 Task: Add Attachment from computer to Card Card0000000157 in Board Board0000000040 in Workspace WS0000000014 in Trello. Add Cover Green to Card Card0000000157 in Board Board0000000040 in Workspace WS0000000014 in Trello. Add "Move Card To …" Button titled Button0000000157 to "top" of the list "To Do" to Card Card0000000157 in Board Board0000000040 in Workspace WS0000000014 in Trello. Add Description DS0000000157 to Card Card0000000158 in Board Board0000000040 in Workspace WS0000000014 in Trello. Add Comment CM0000000157 to Card Card0000000158 in Board Board0000000040 in Workspace WS0000000014 in Trello
Action: Mouse moved to (762, 432)
Screenshot: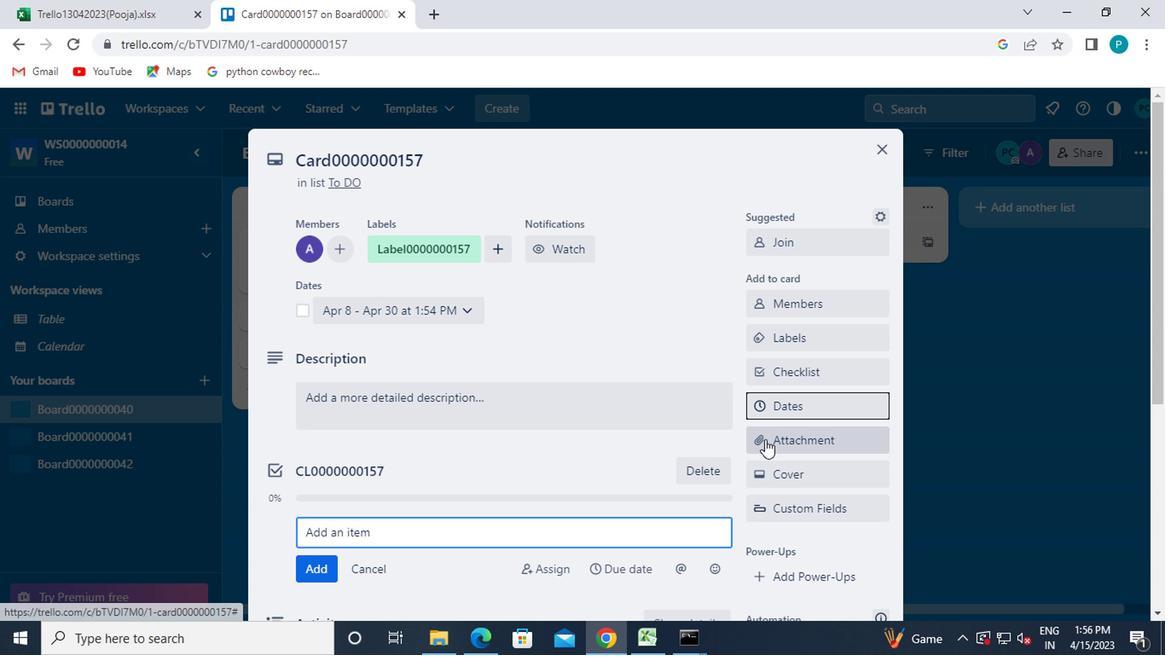 
Action: Mouse pressed left at (762, 432)
Screenshot: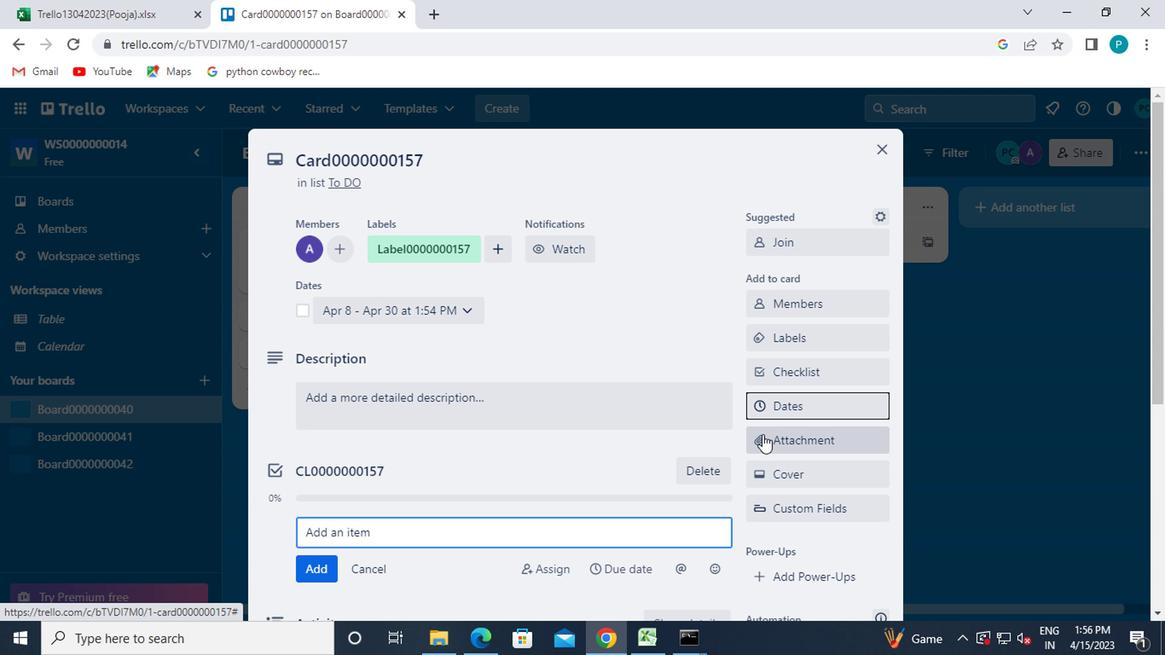 
Action: Mouse moved to (756, 185)
Screenshot: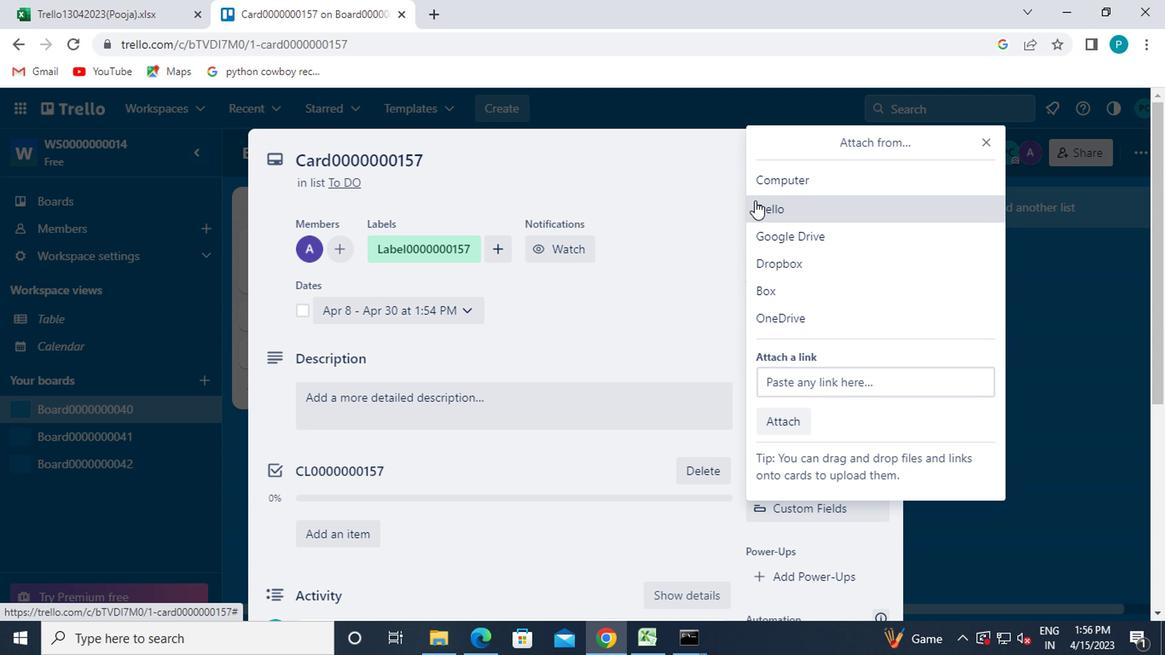 
Action: Mouse pressed left at (756, 185)
Screenshot: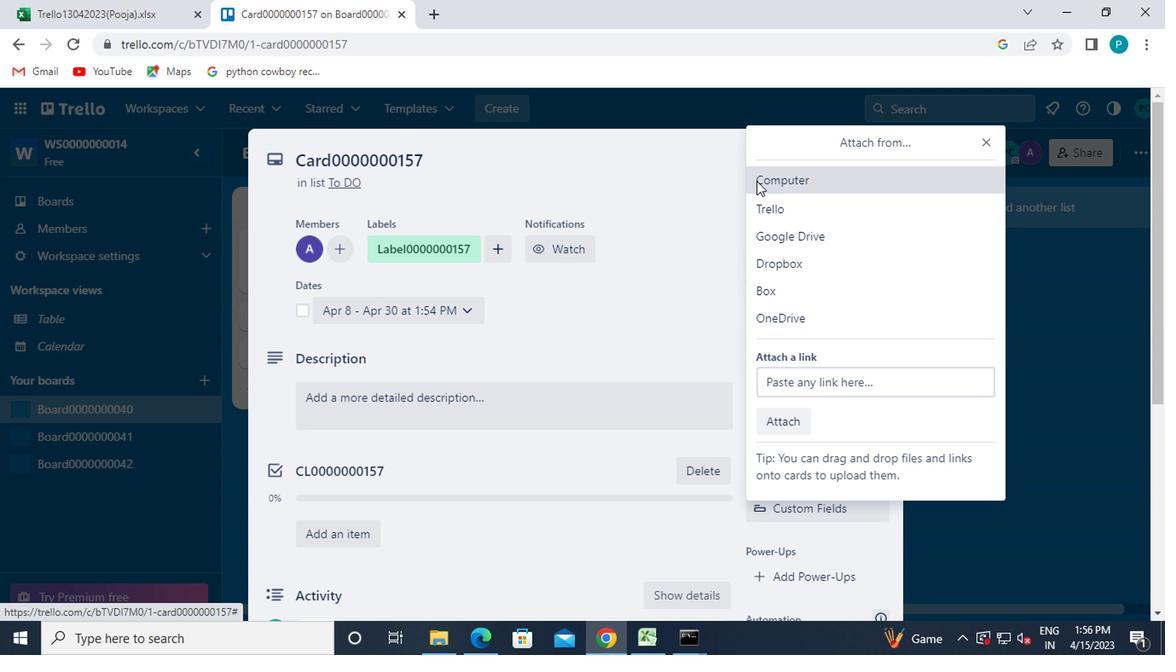 
Action: Mouse moved to (235, 131)
Screenshot: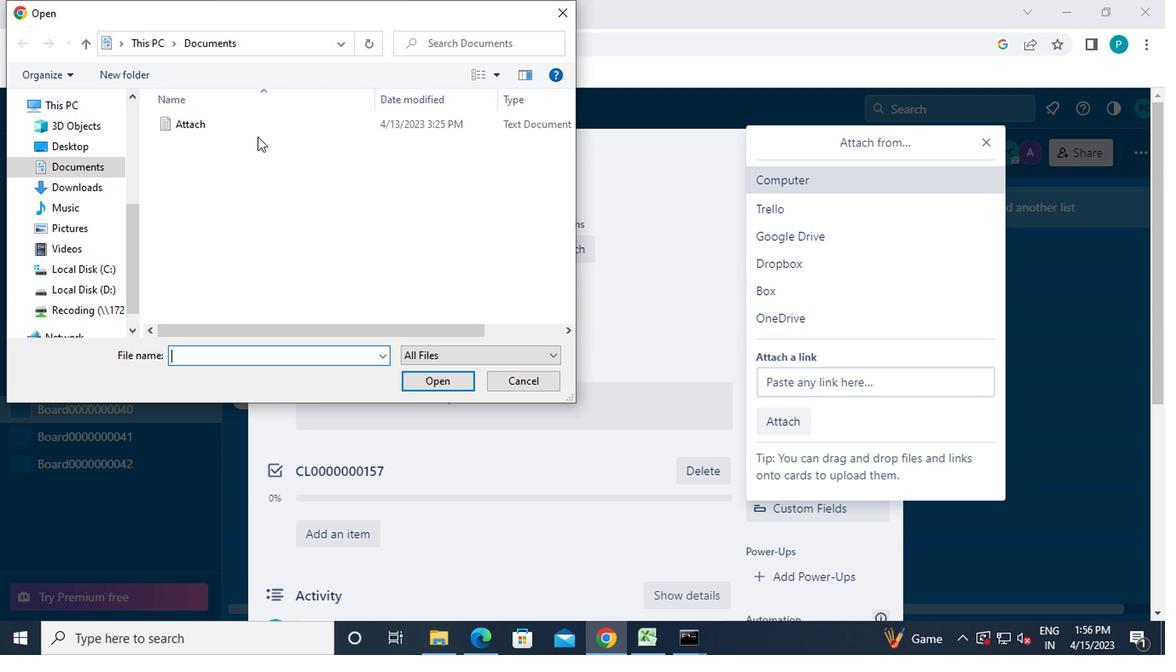 
Action: Mouse pressed left at (235, 131)
Screenshot: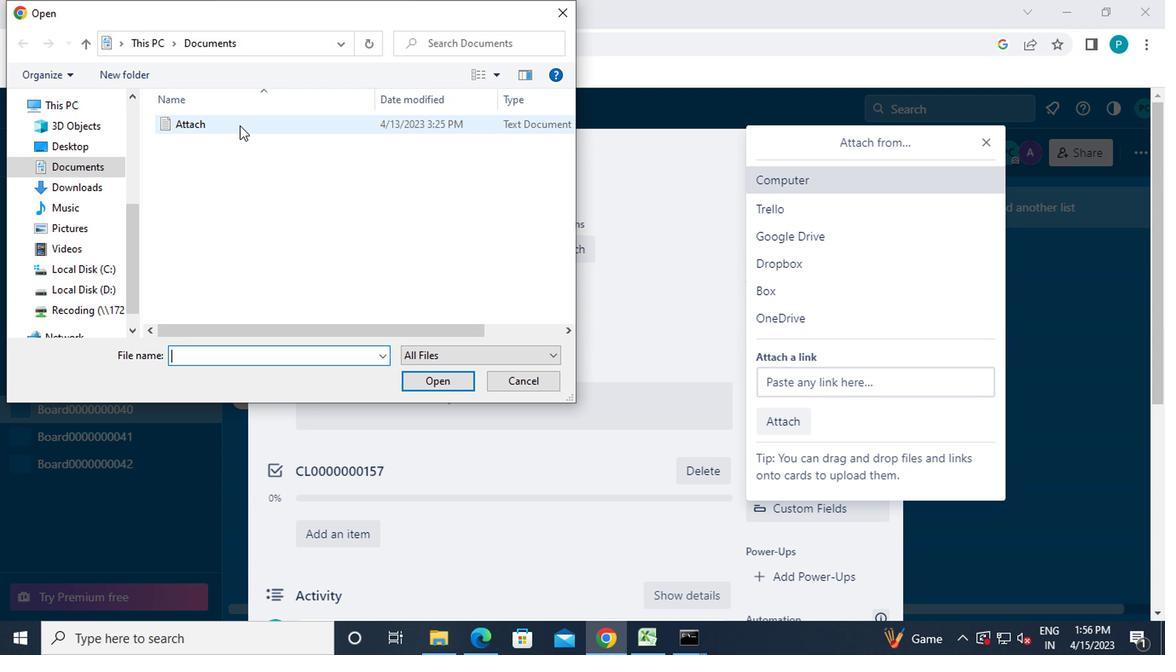 
Action: Mouse moved to (439, 380)
Screenshot: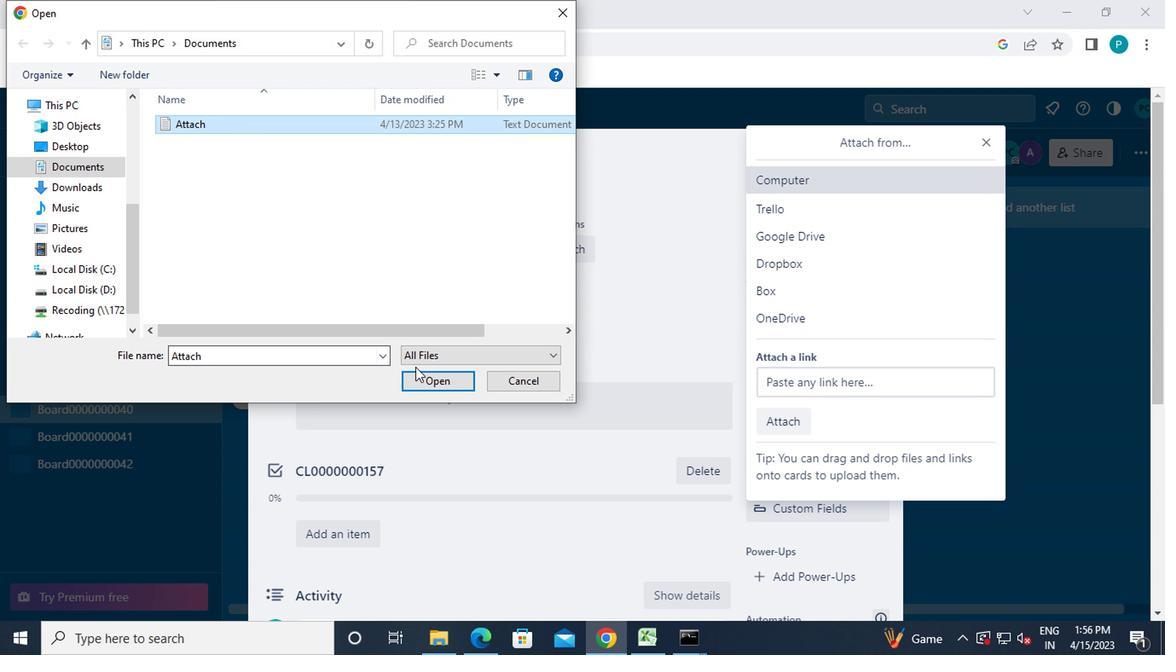 
Action: Mouse pressed left at (439, 380)
Screenshot: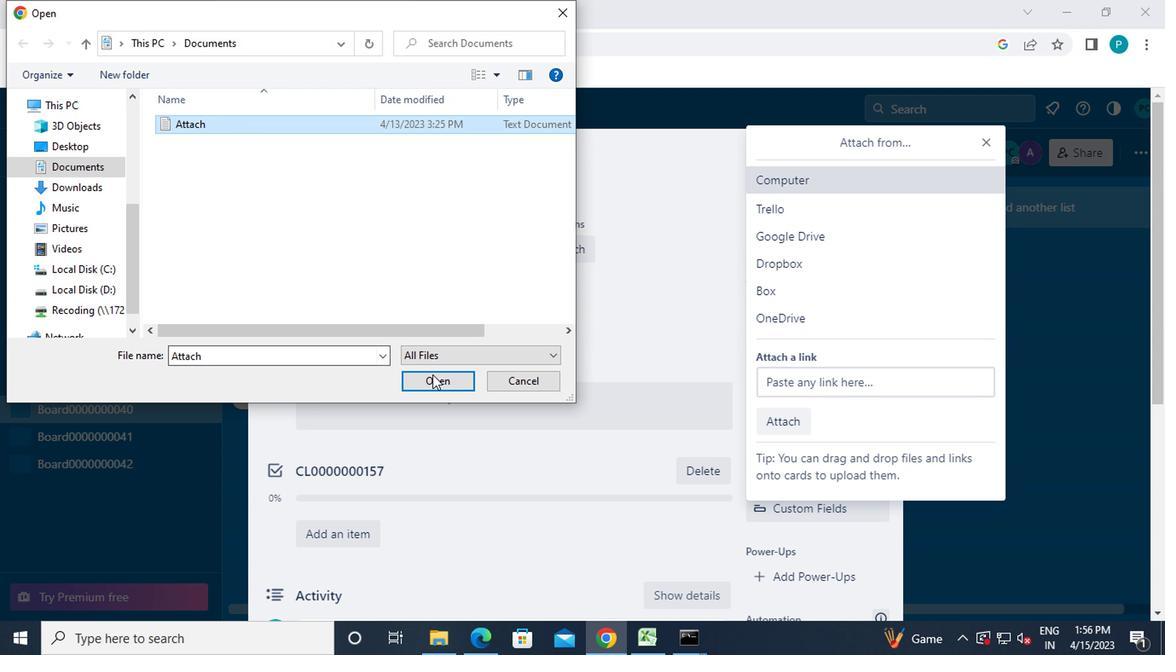 
Action: Mouse moved to (702, 388)
Screenshot: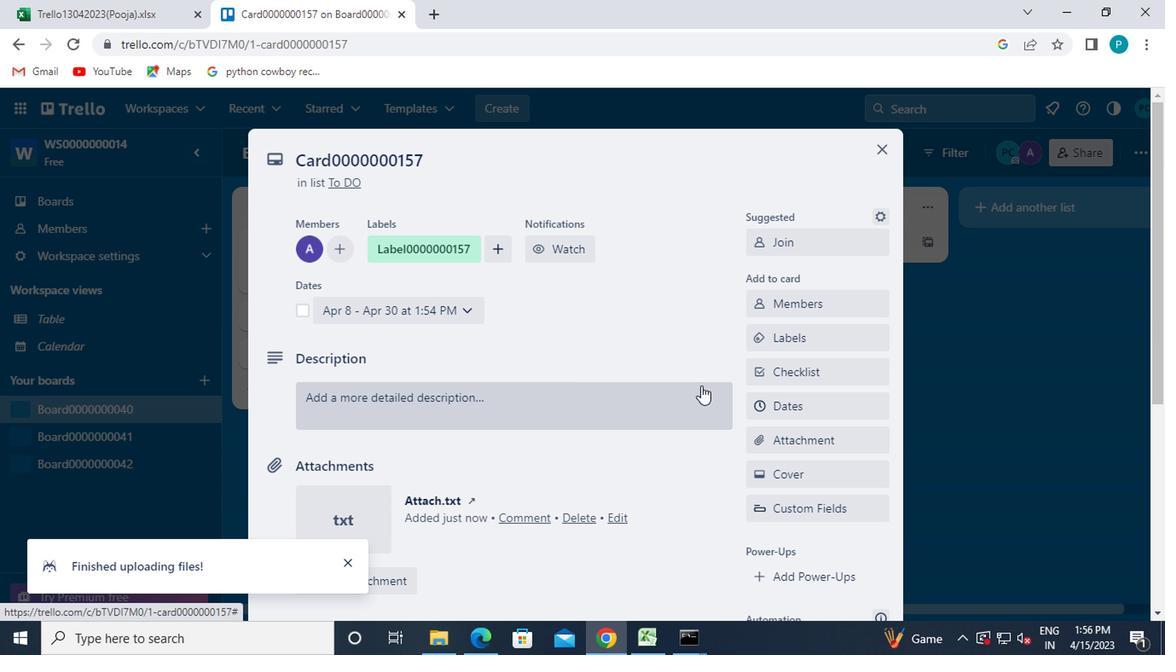 
Action: Mouse scrolled (702, 387) with delta (0, 0)
Screenshot: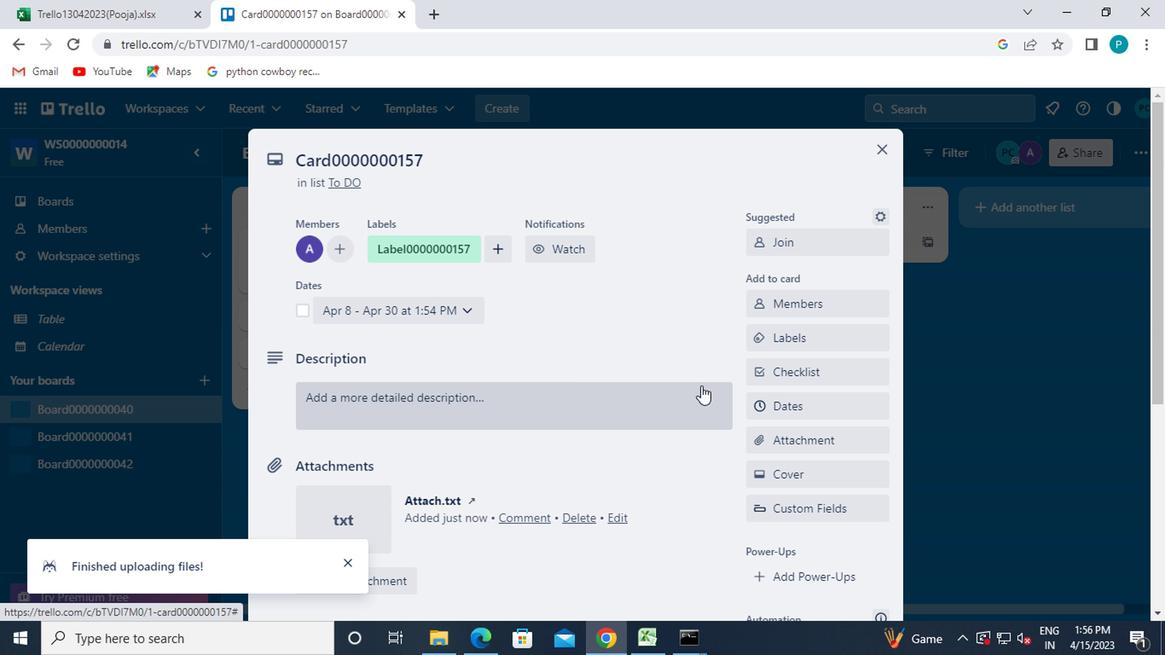 
Action: Mouse moved to (779, 394)
Screenshot: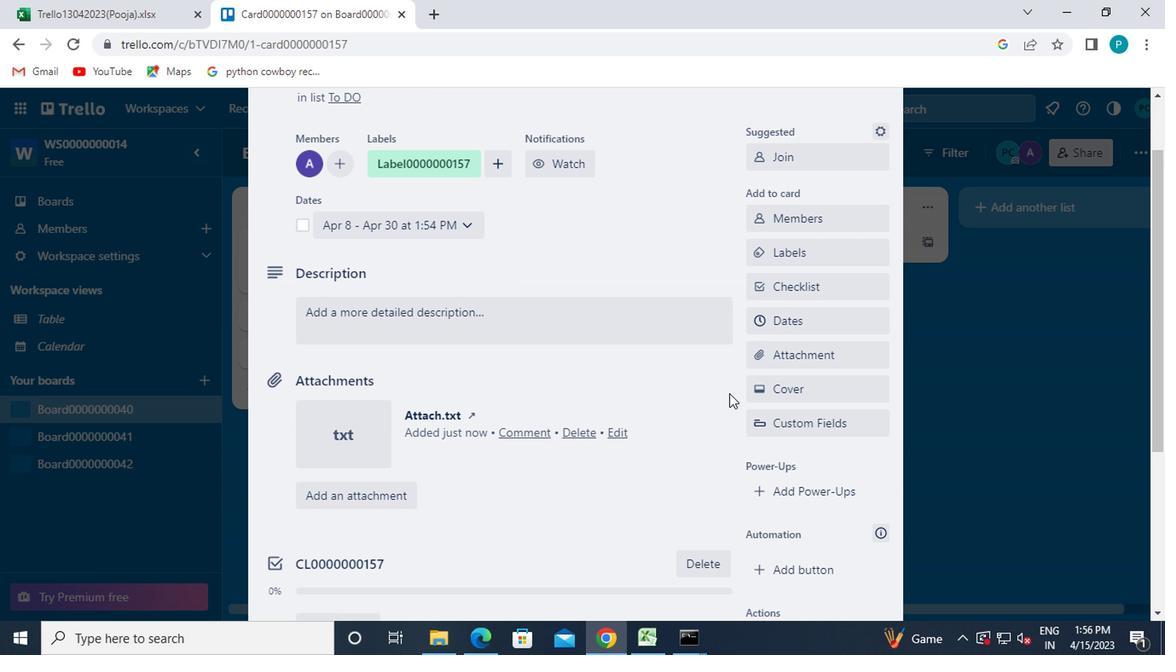
Action: Mouse pressed left at (779, 394)
Screenshot: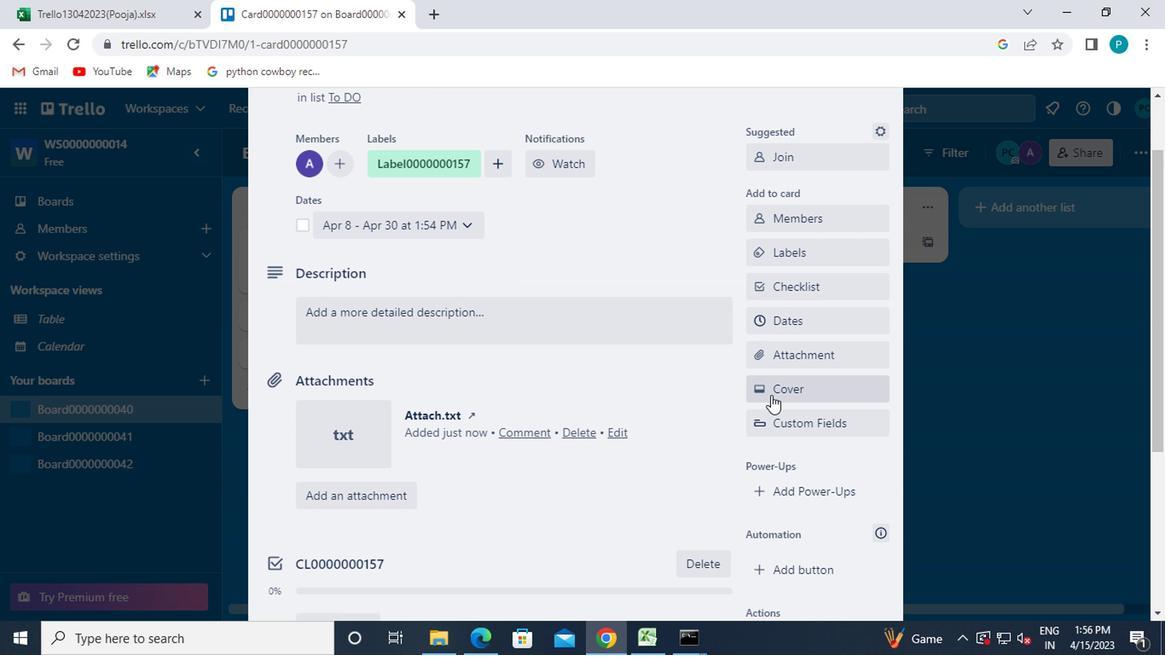 
Action: Mouse moved to (762, 304)
Screenshot: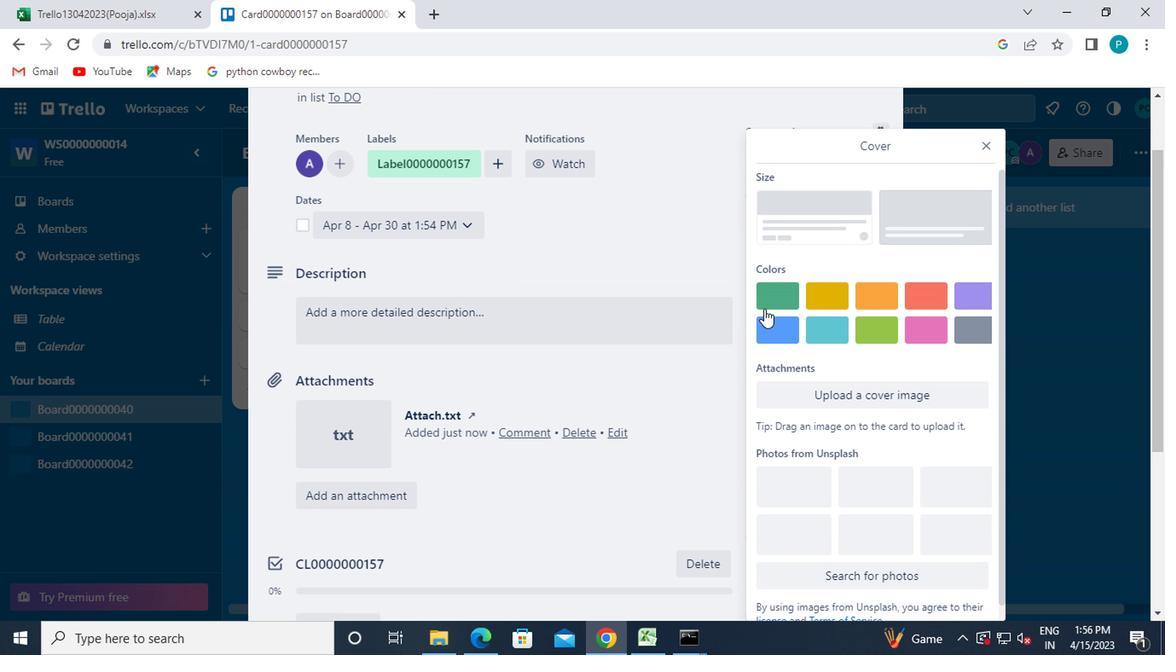 
Action: Mouse pressed left at (762, 304)
Screenshot: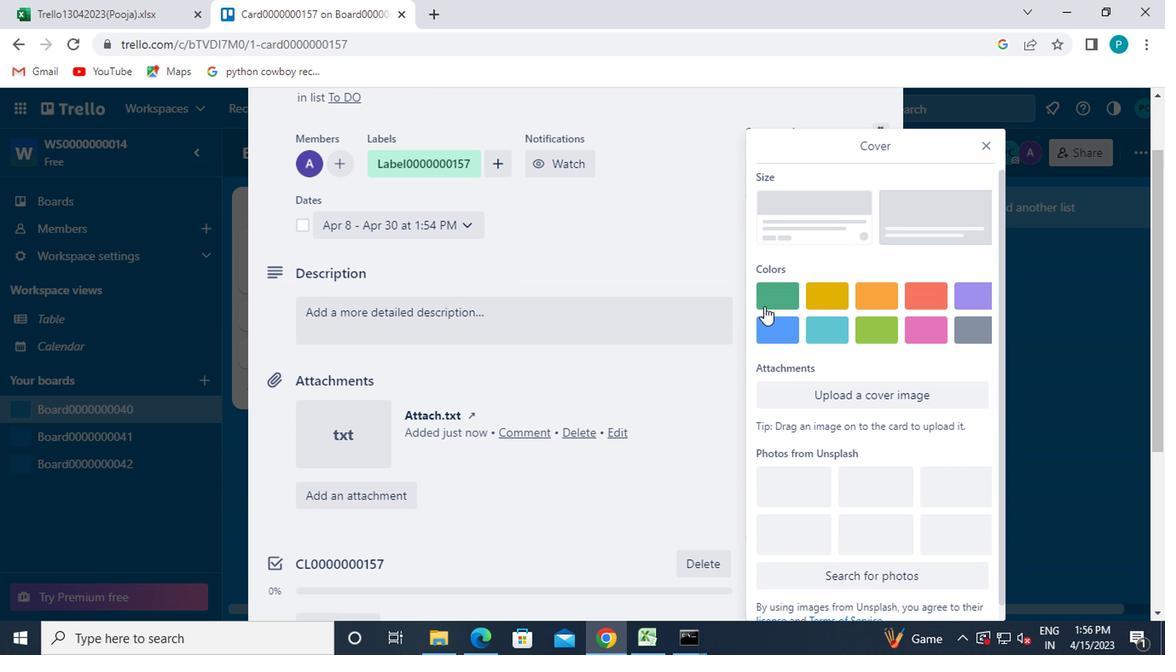 
Action: Mouse moved to (984, 149)
Screenshot: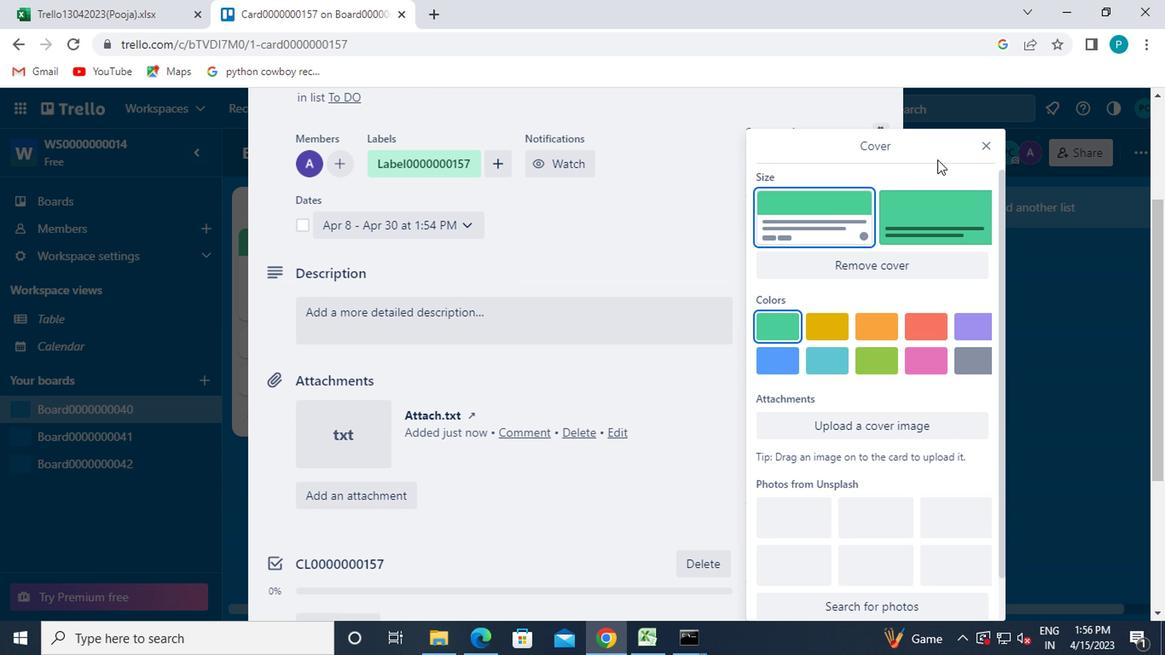 
Action: Mouse pressed left at (984, 149)
Screenshot: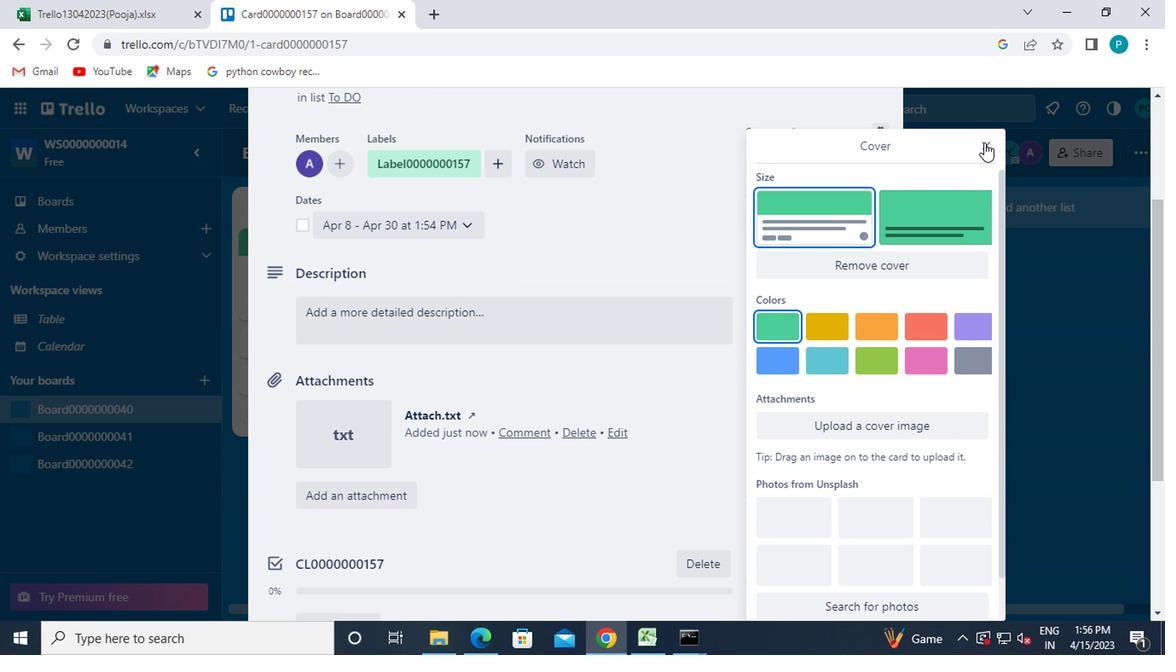 
Action: Mouse moved to (723, 378)
Screenshot: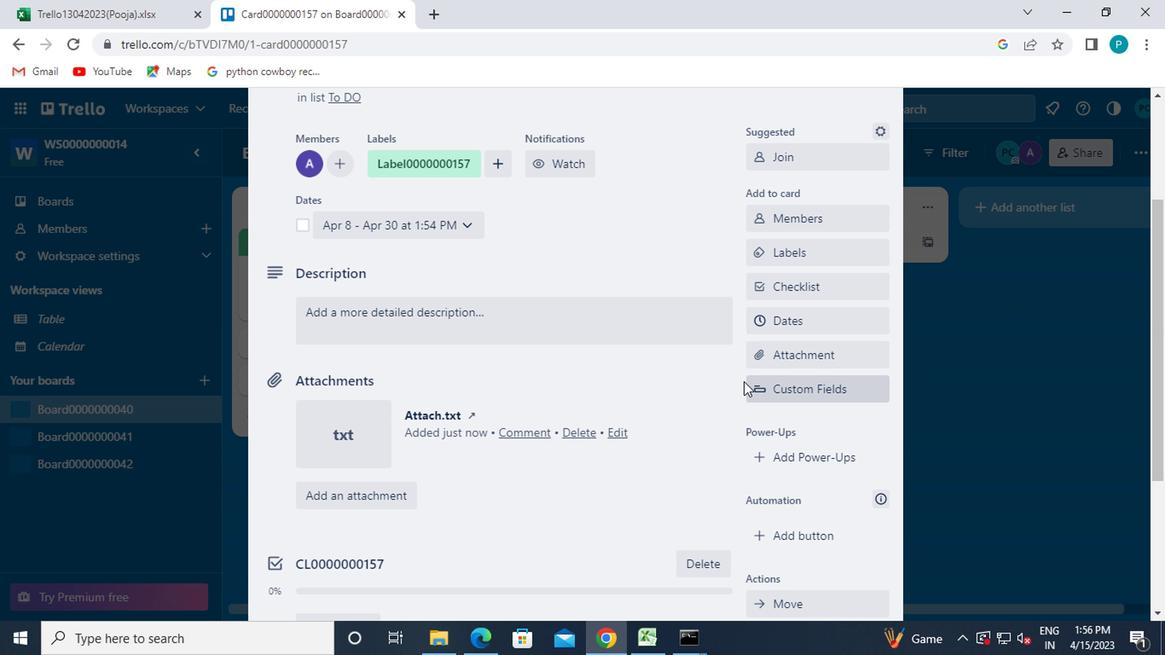 
Action: Mouse scrolled (723, 377) with delta (0, -1)
Screenshot: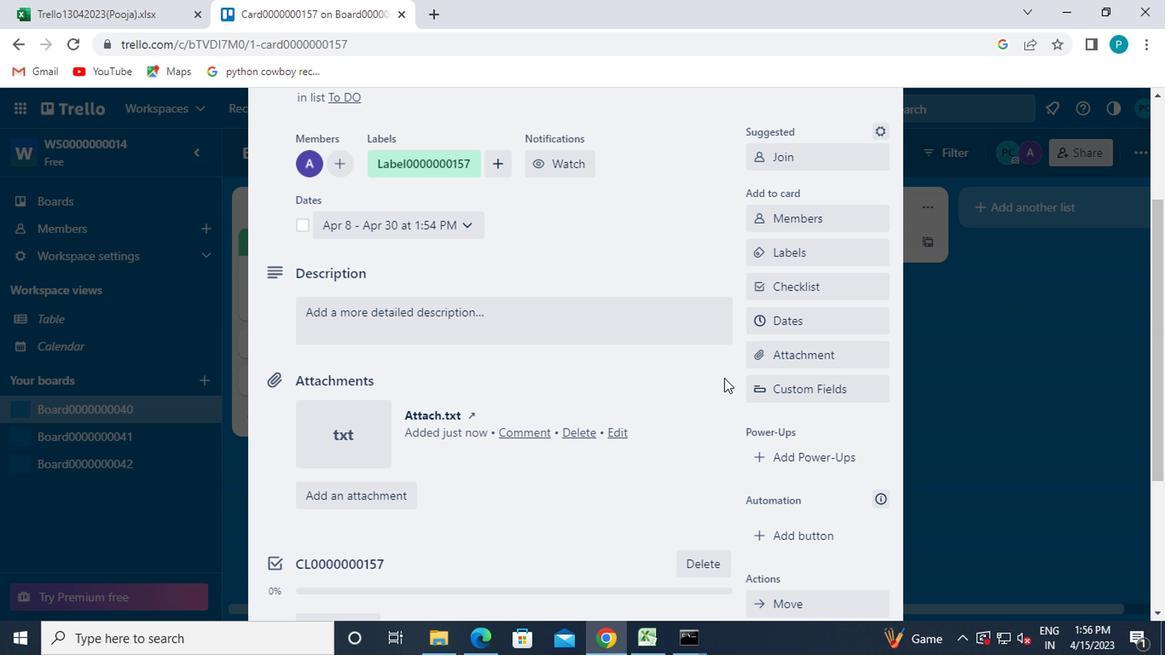 
Action: Mouse scrolled (723, 377) with delta (0, -1)
Screenshot: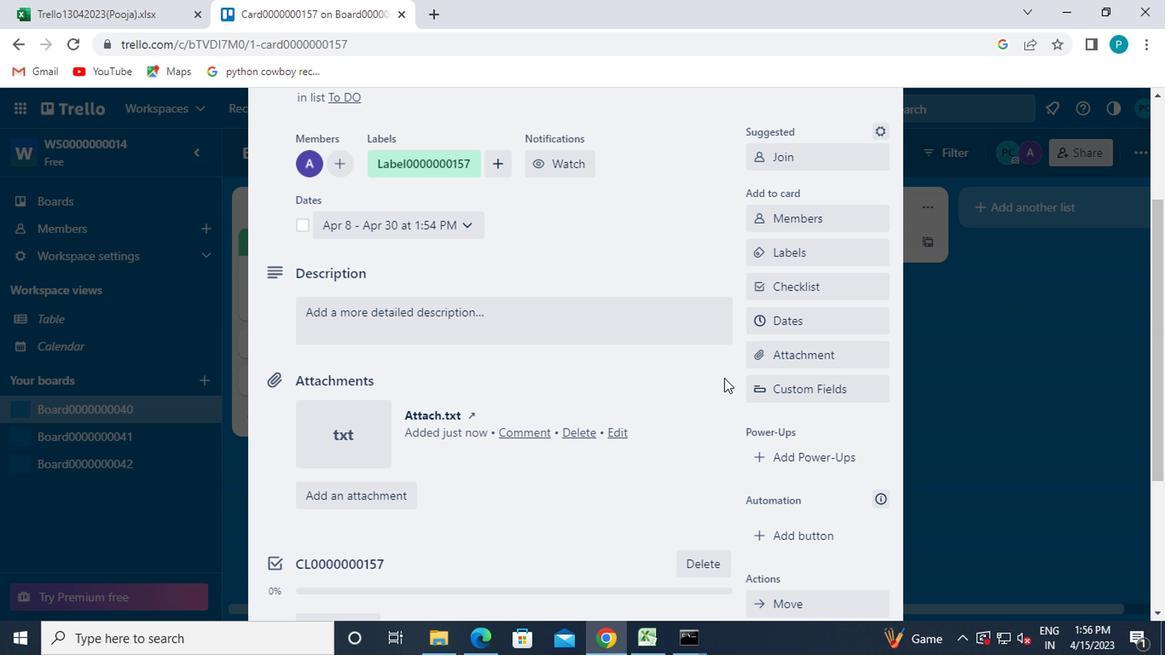 
Action: Mouse moved to (772, 368)
Screenshot: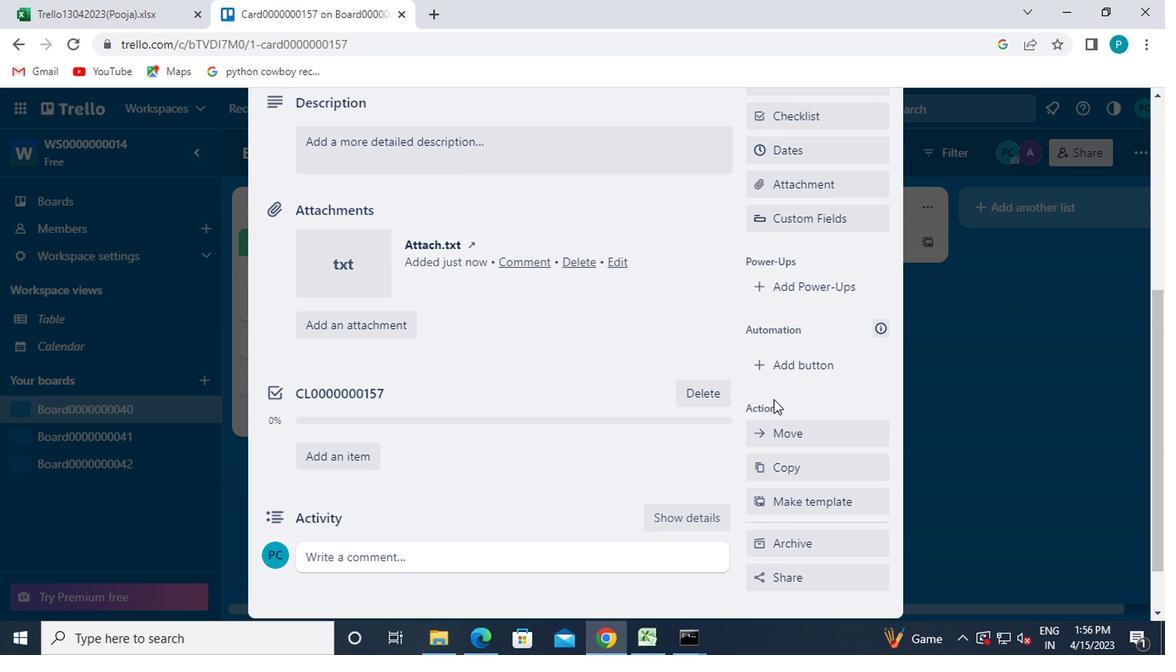 
Action: Mouse pressed left at (772, 368)
Screenshot: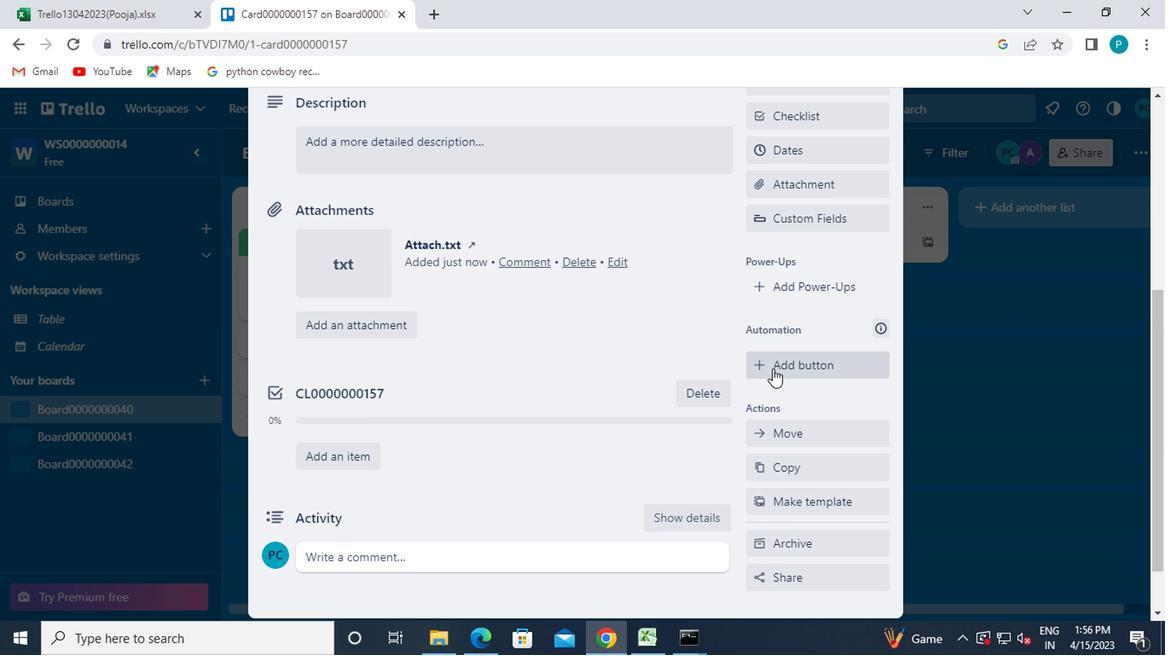 
Action: Mouse moved to (799, 236)
Screenshot: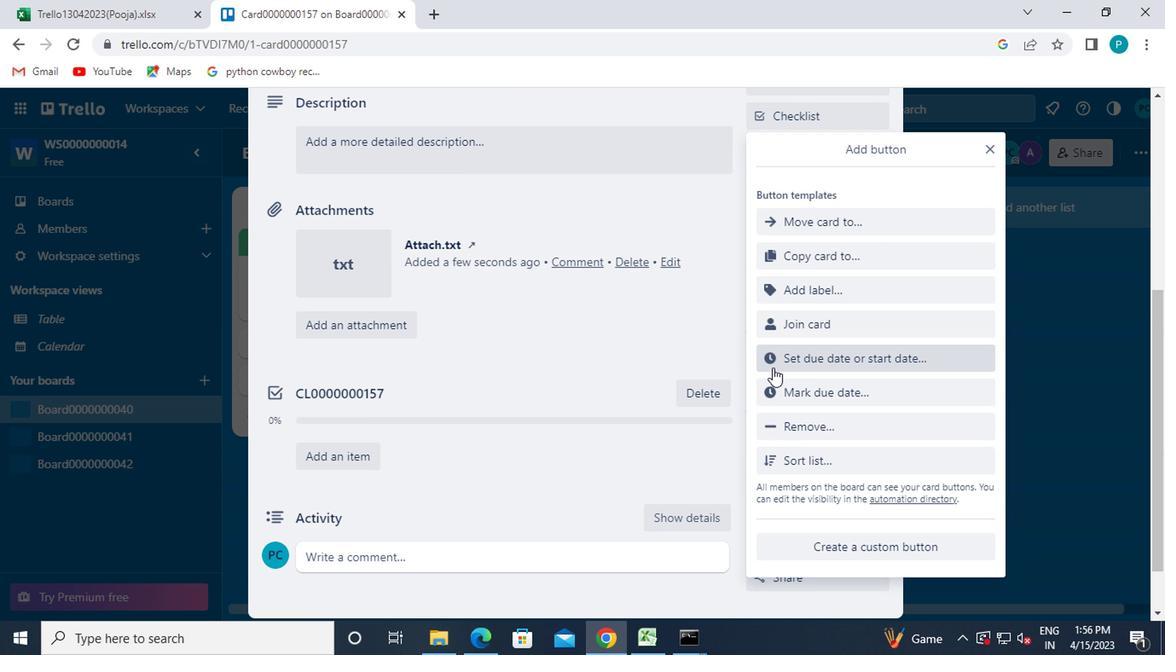 
Action: Mouse pressed left at (799, 236)
Screenshot: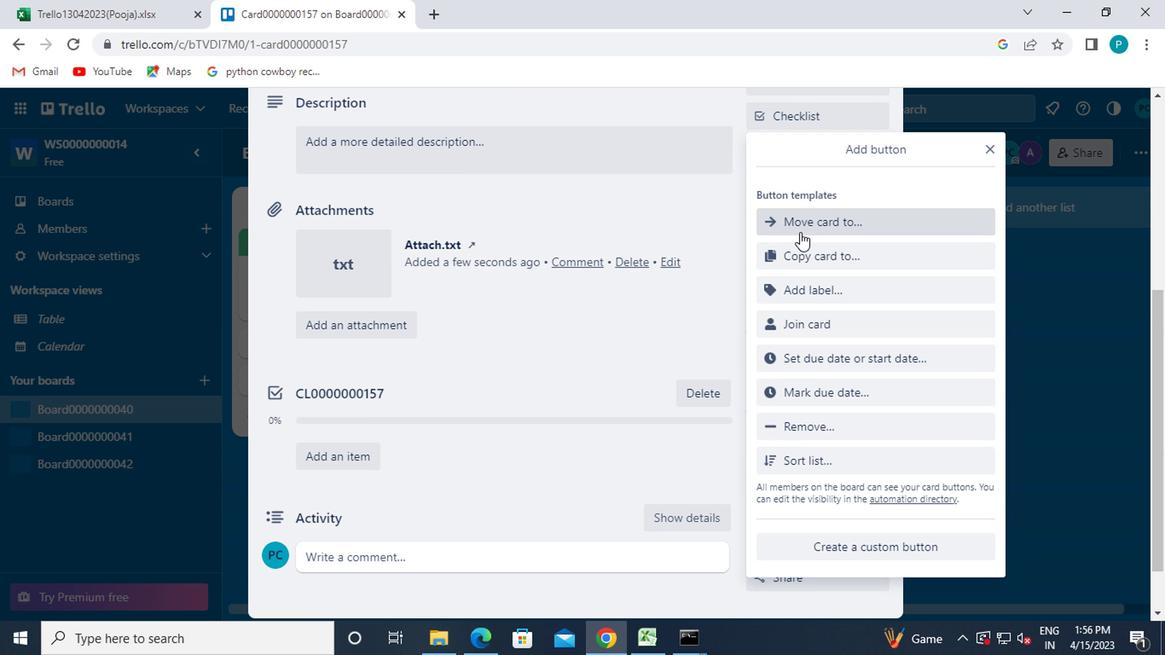 
Action: Mouse moved to (818, 226)
Screenshot: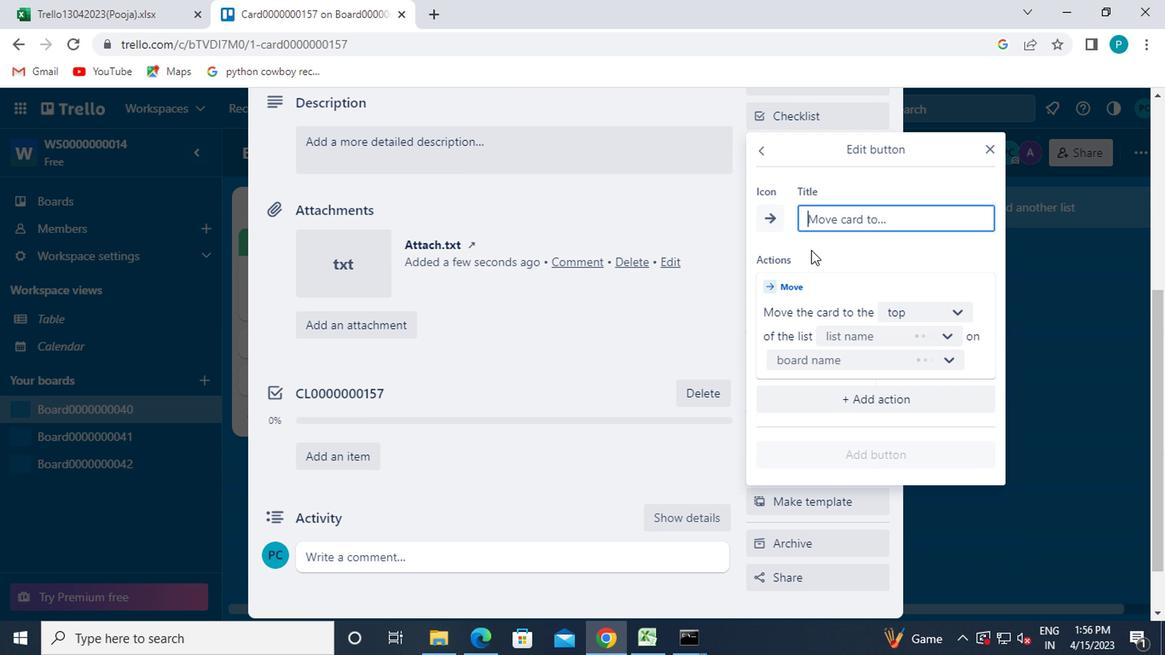 
Action: Mouse pressed left at (818, 226)
Screenshot: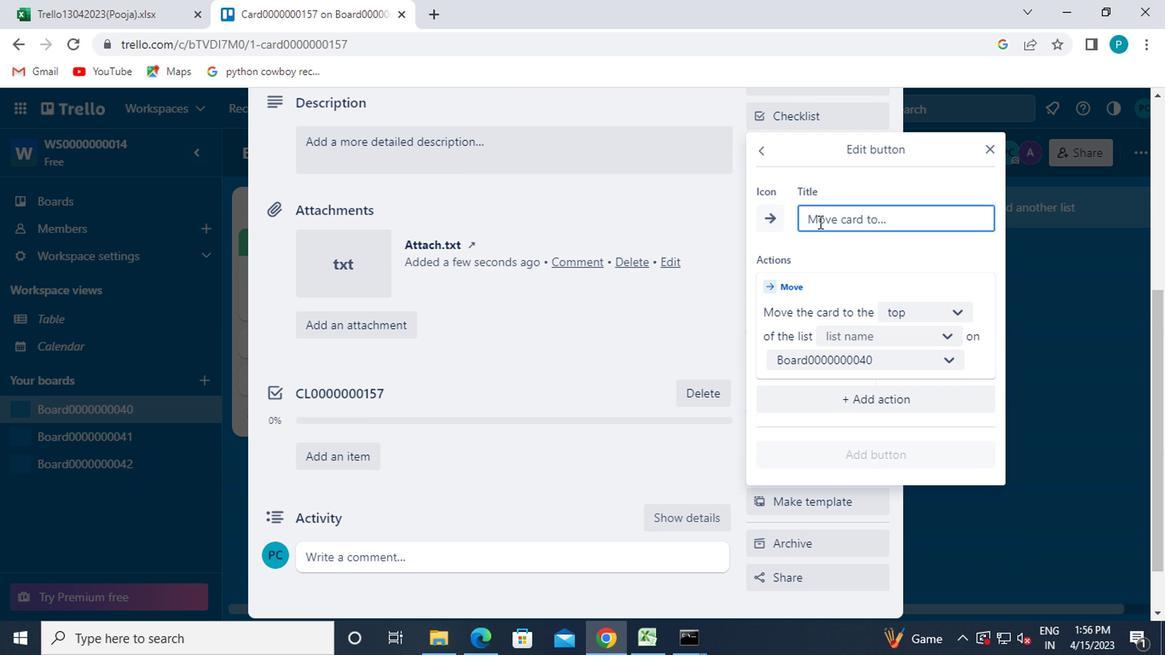 
Action: Key pressed button00000000<Key.backspace>157
Screenshot: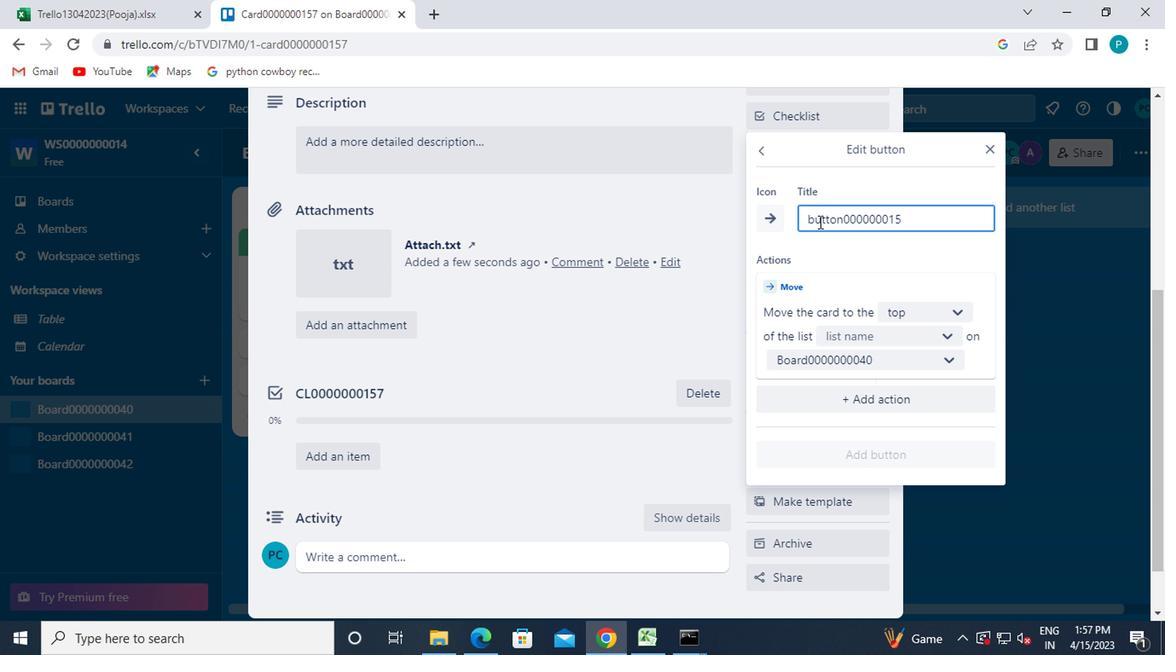 
Action: Mouse moved to (920, 315)
Screenshot: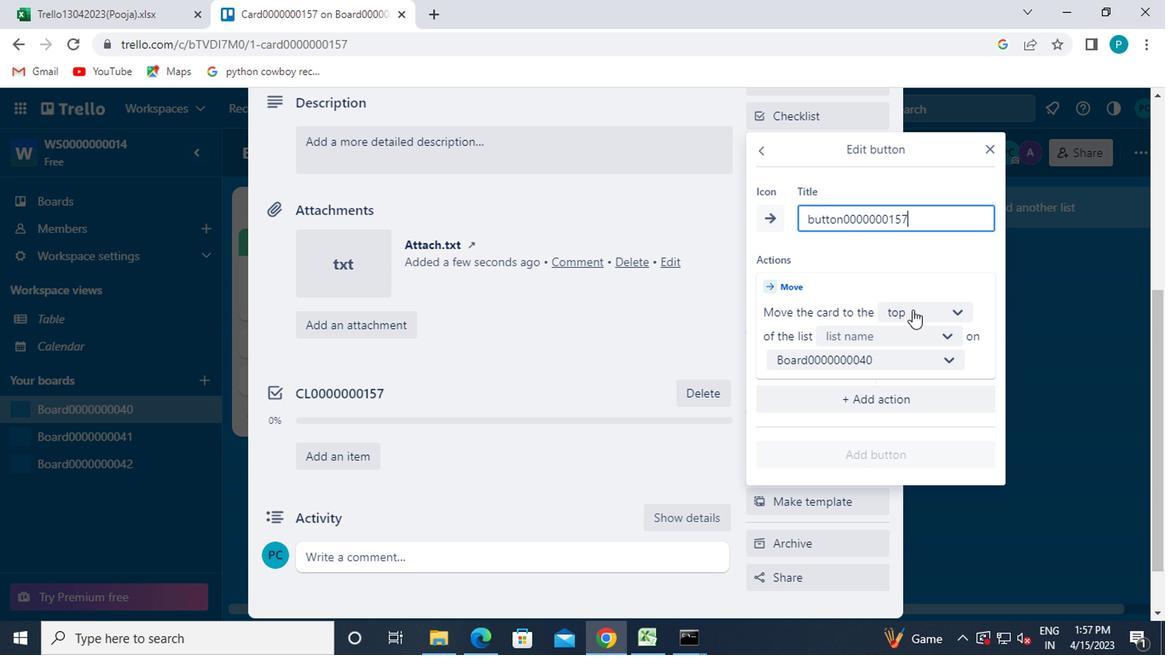 
Action: Mouse pressed left at (920, 315)
Screenshot: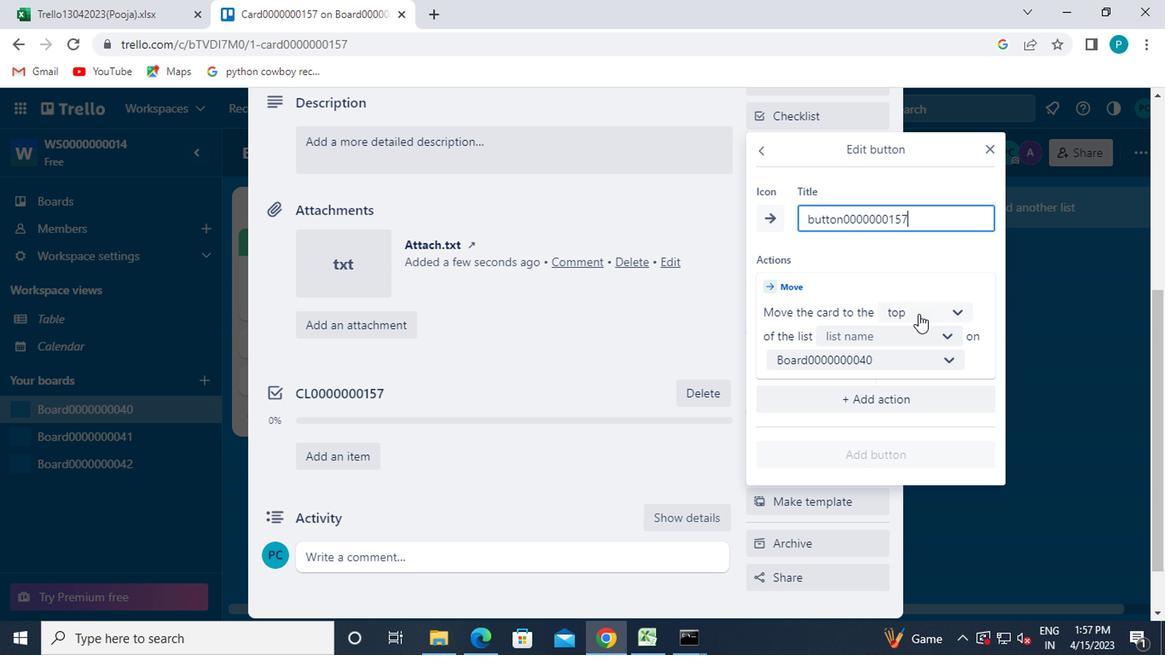 
Action: Mouse moved to (933, 344)
Screenshot: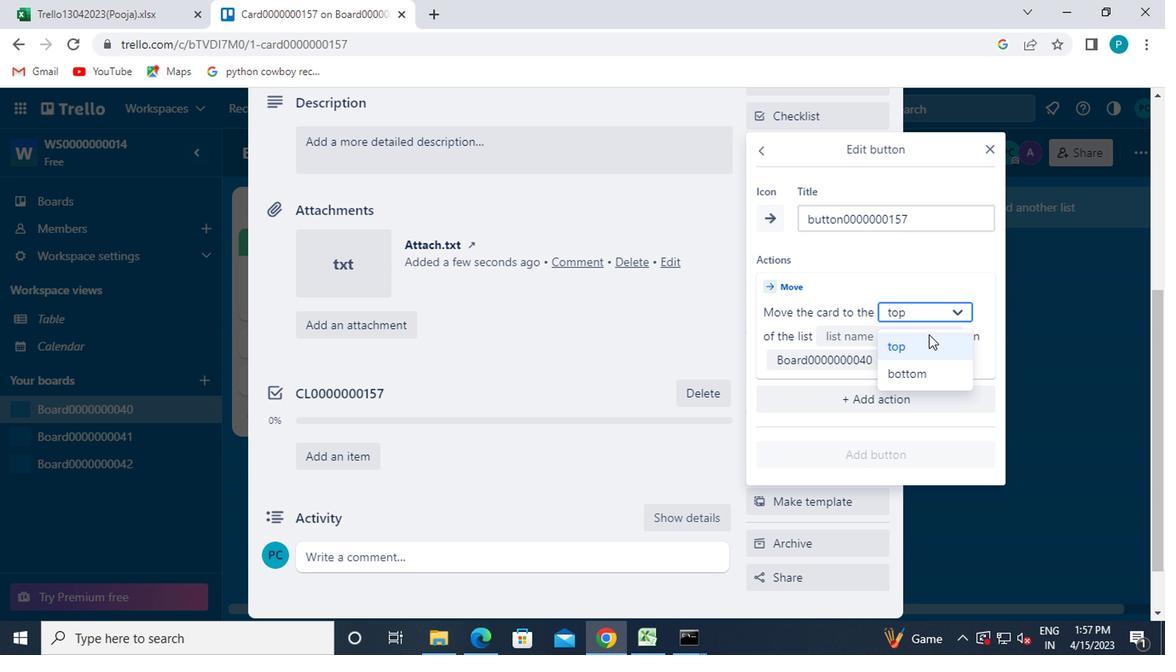 
Action: Mouse pressed left at (933, 344)
Screenshot: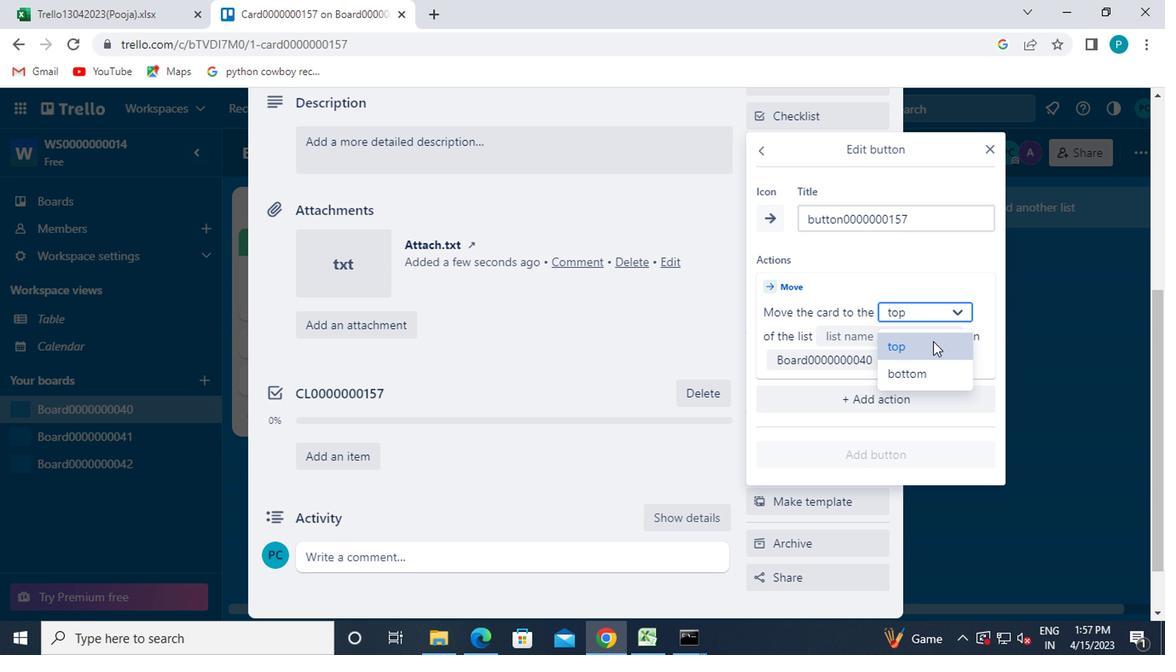 
Action: Mouse moved to (883, 349)
Screenshot: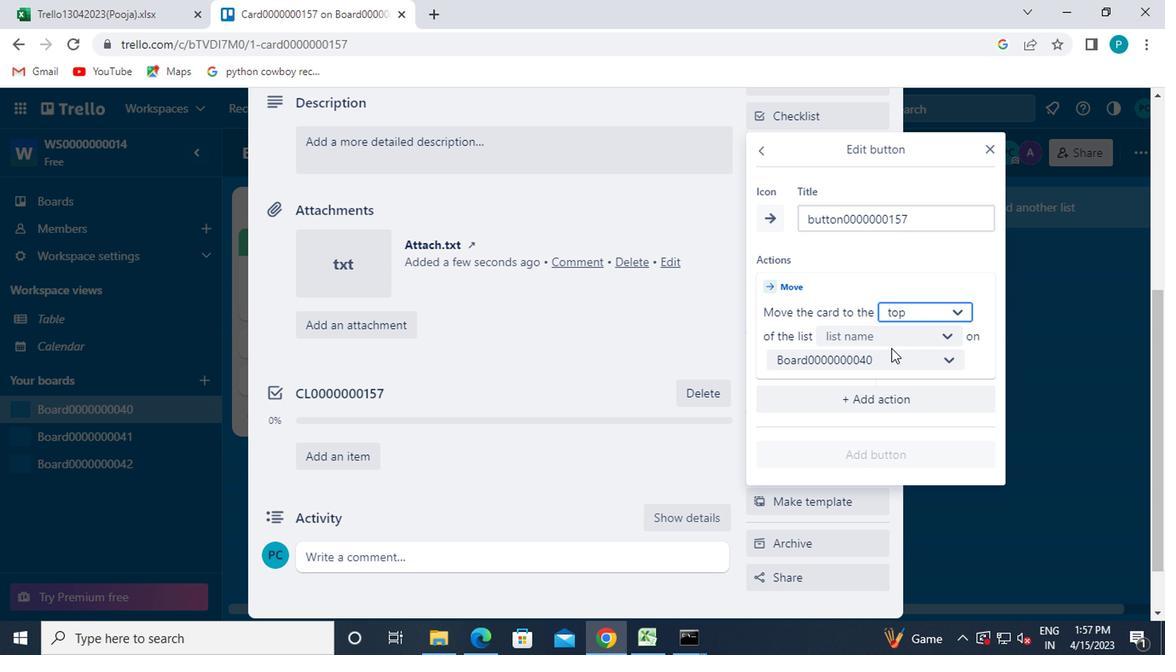 
Action: Mouse pressed left at (883, 349)
Screenshot: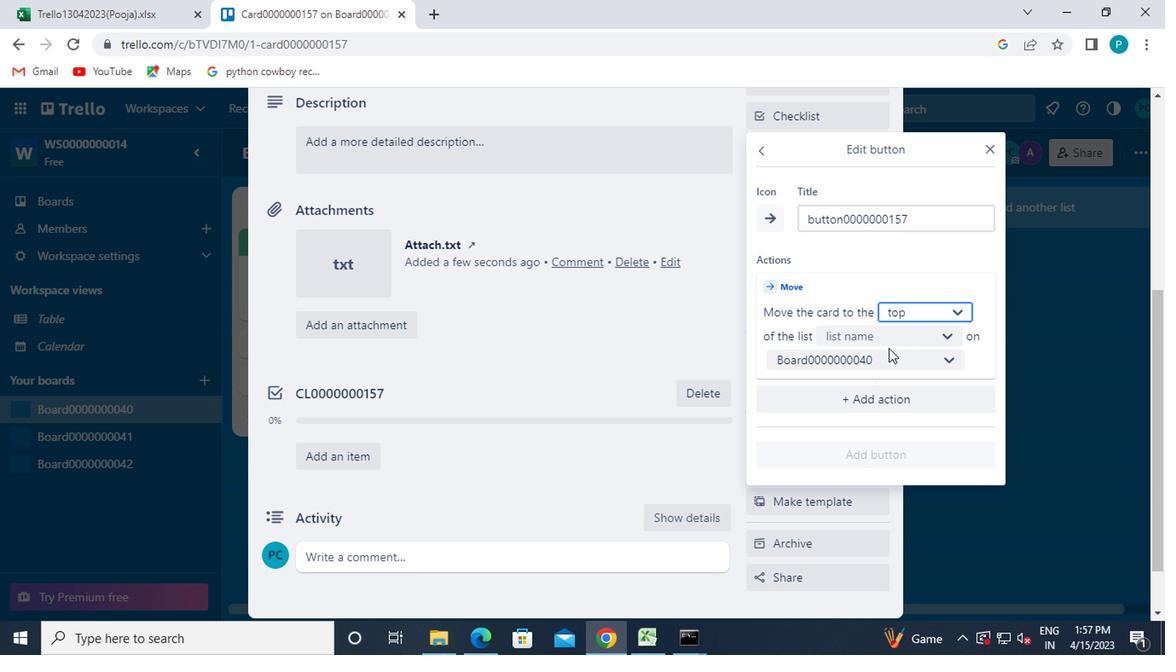 
Action: Mouse moved to (862, 343)
Screenshot: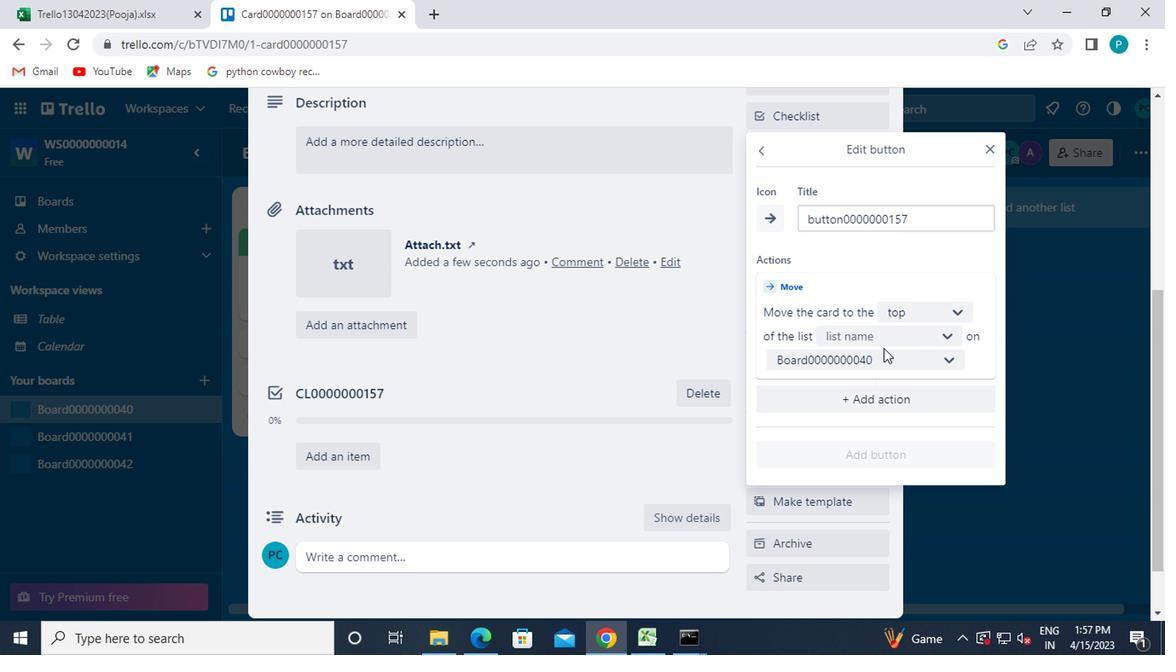 
Action: Mouse pressed left at (862, 343)
Screenshot: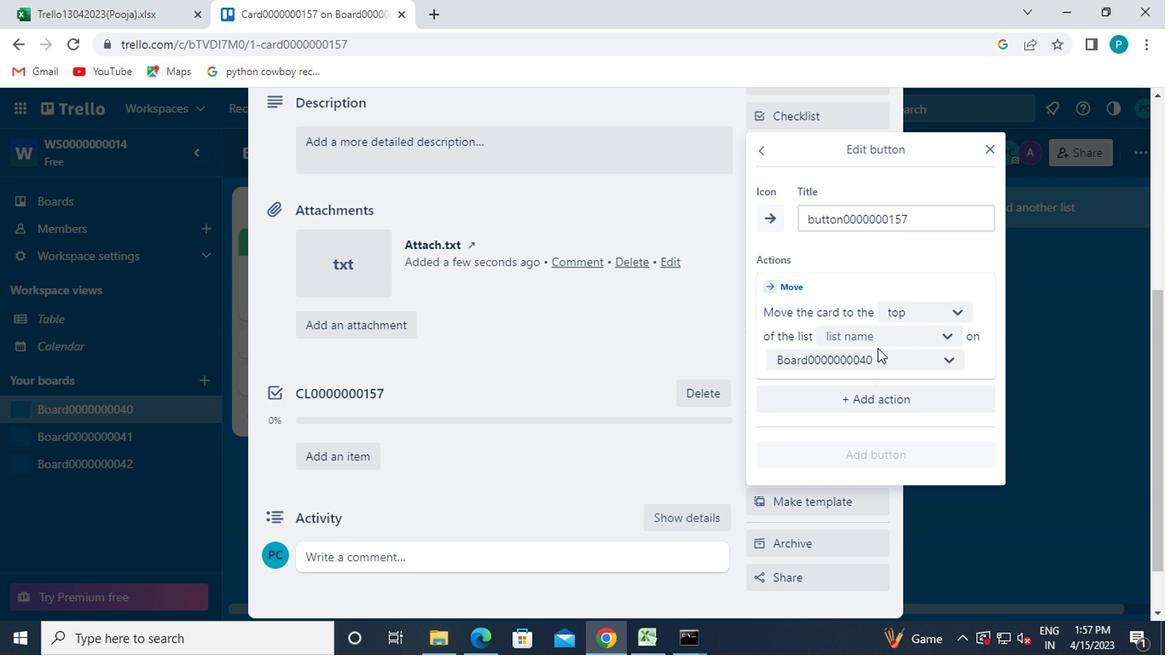 
Action: Mouse moved to (859, 369)
Screenshot: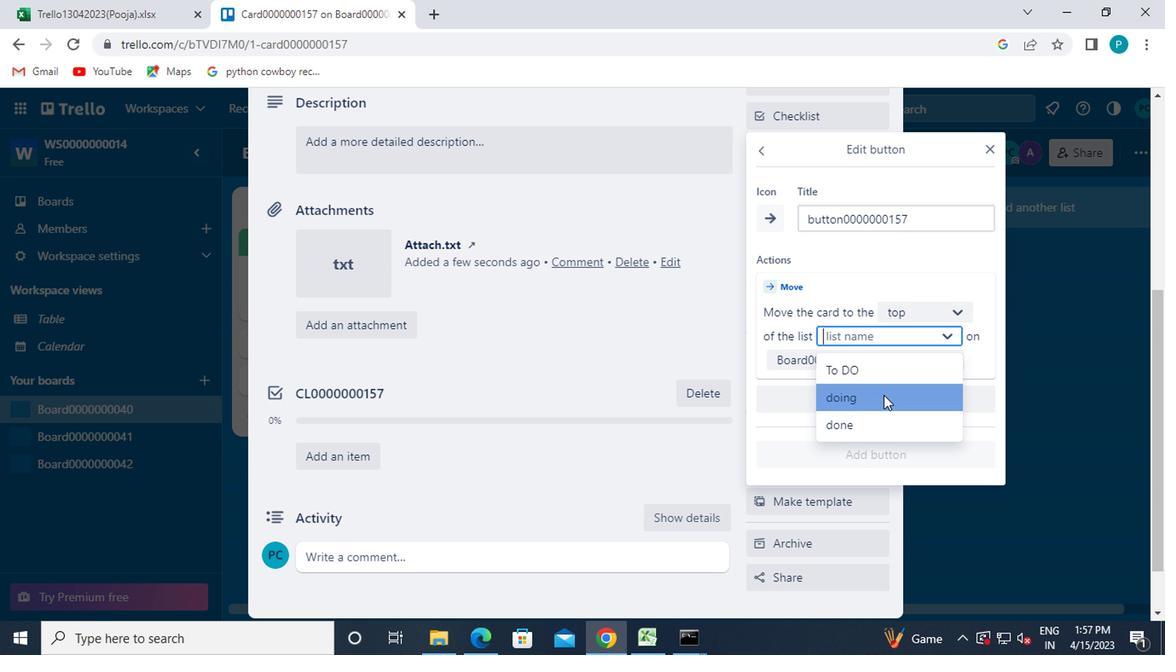 
Action: Mouse pressed left at (859, 369)
Screenshot: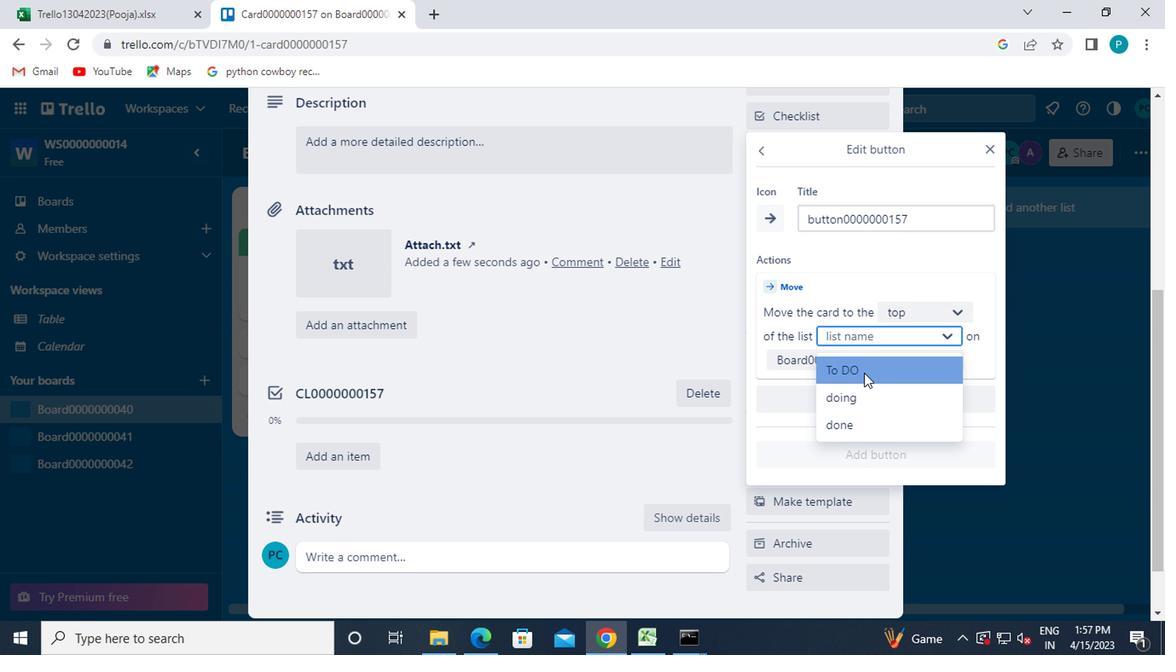 
Action: Mouse moved to (832, 451)
Screenshot: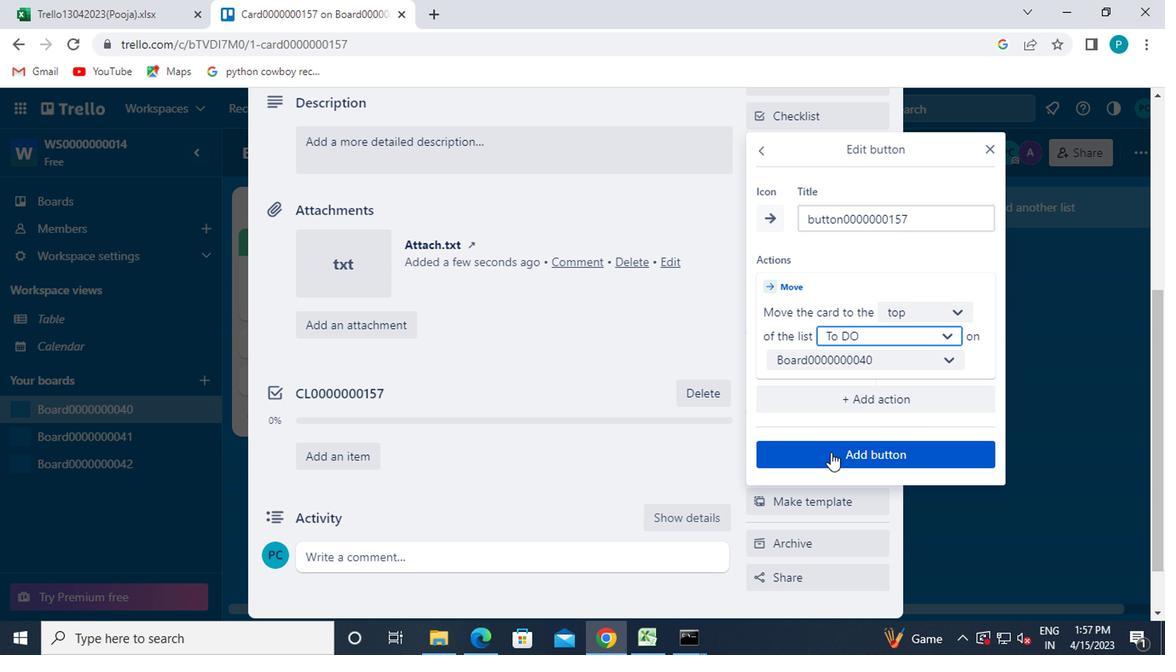 
Action: Mouse pressed left at (832, 451)
Screenshot: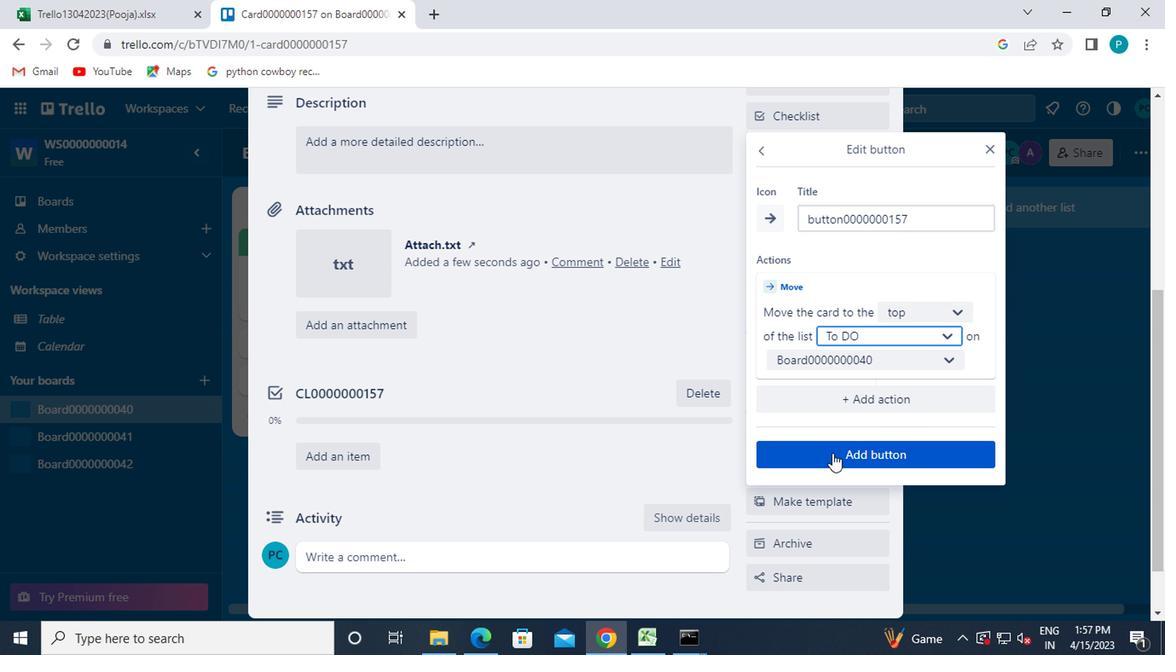 
Action: Mouse moved to (532, 413)
Screenshot: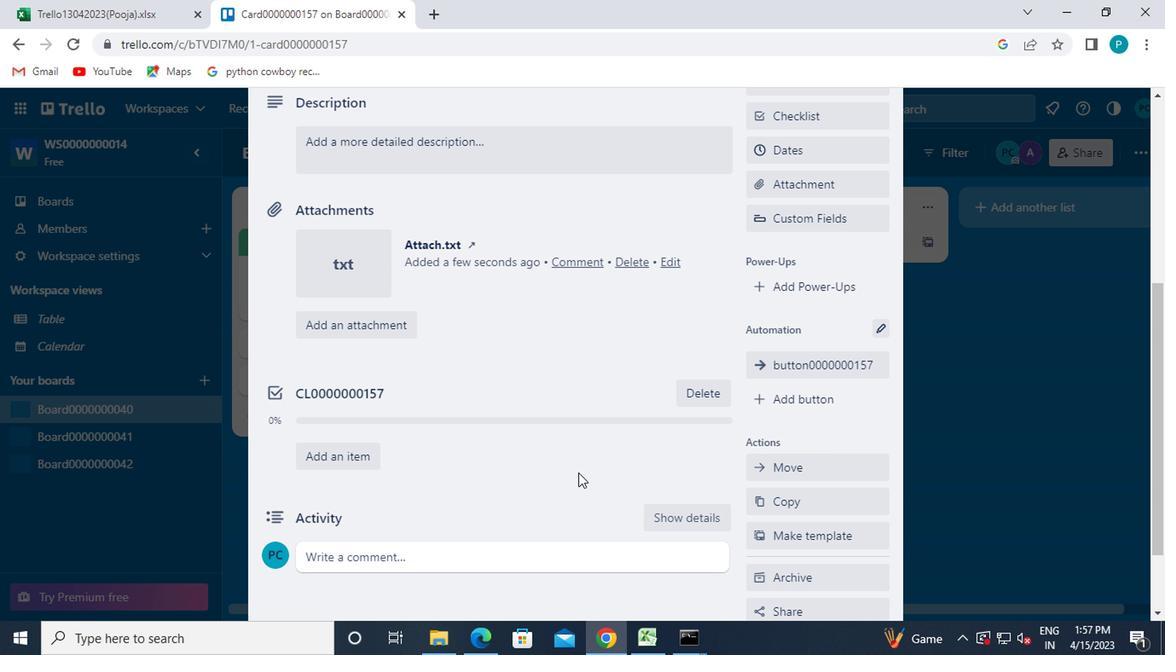 
Action: Mouse scrolled (532, 414) with delta (0, 1)
Screenshot: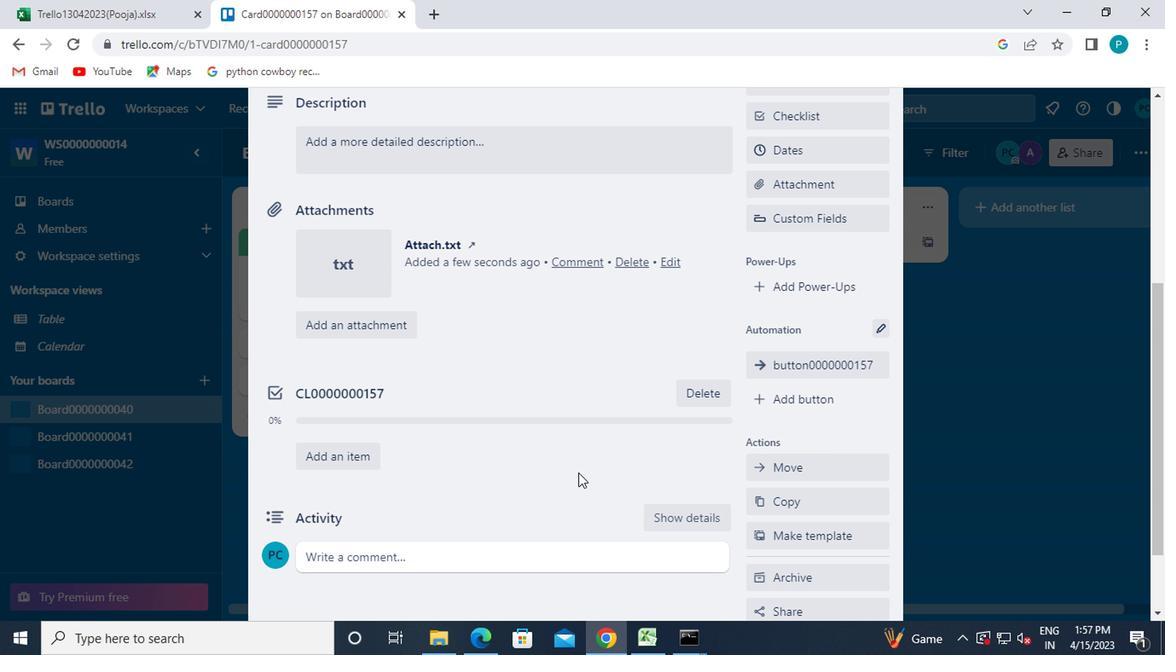 
Action: Mouse moved to (530, 409)
Screenshot: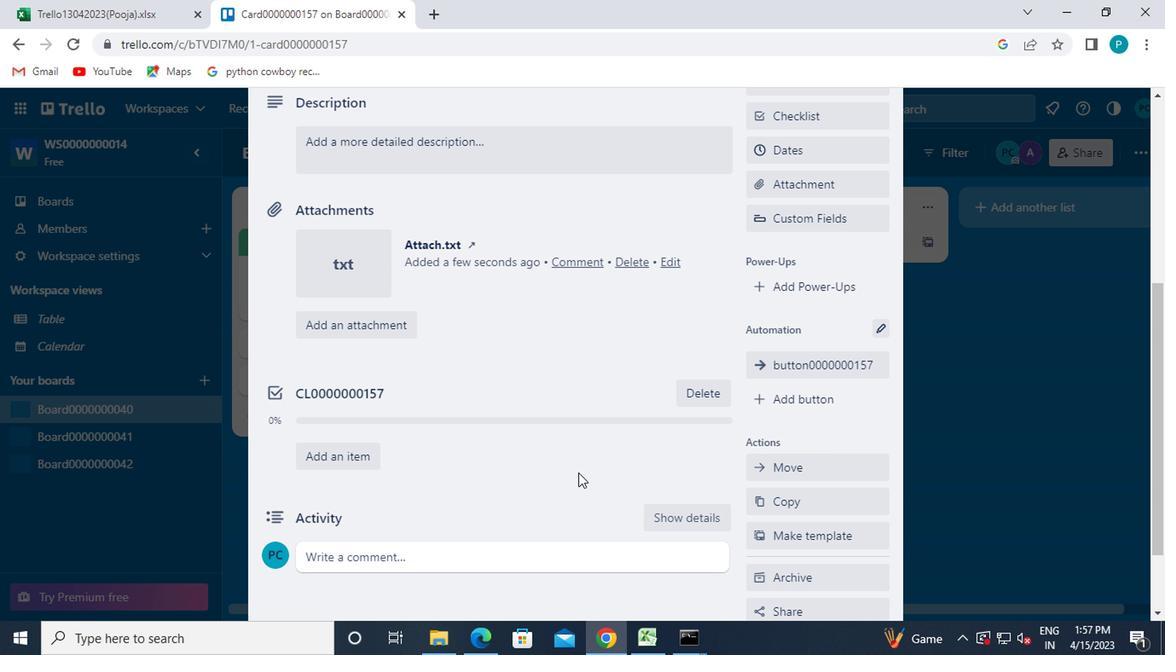 
Action: Mouse scrolled (530, 410) with delta (0, 1)
Screenshot: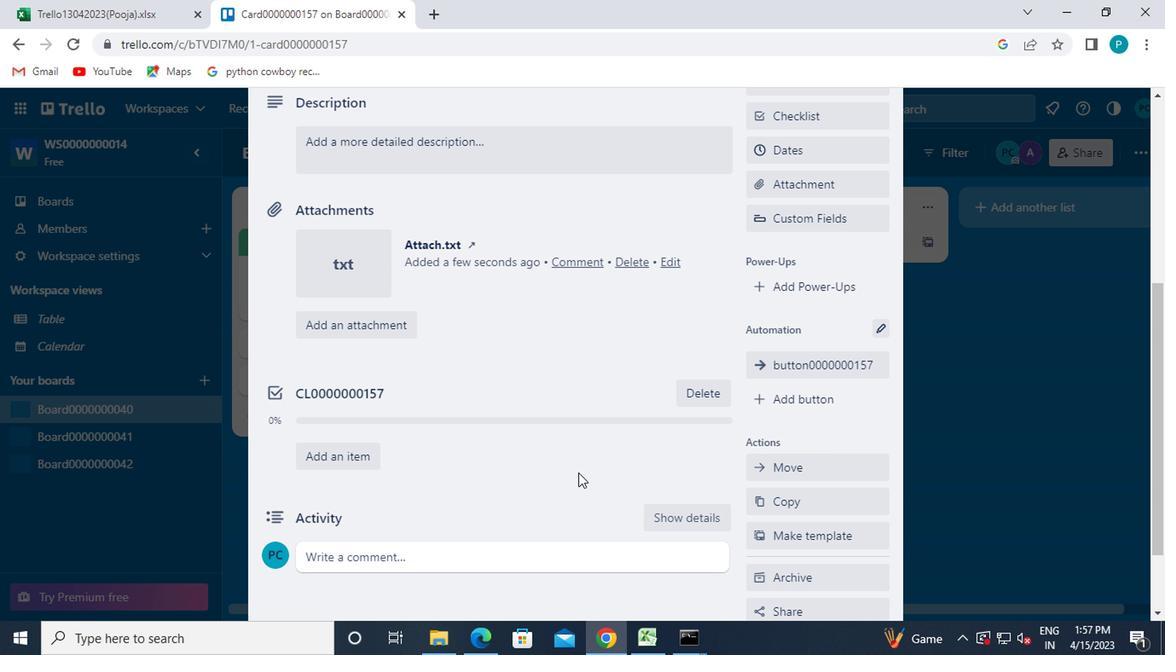 
Action: Mouse moved to (530, 408)
Screenshot: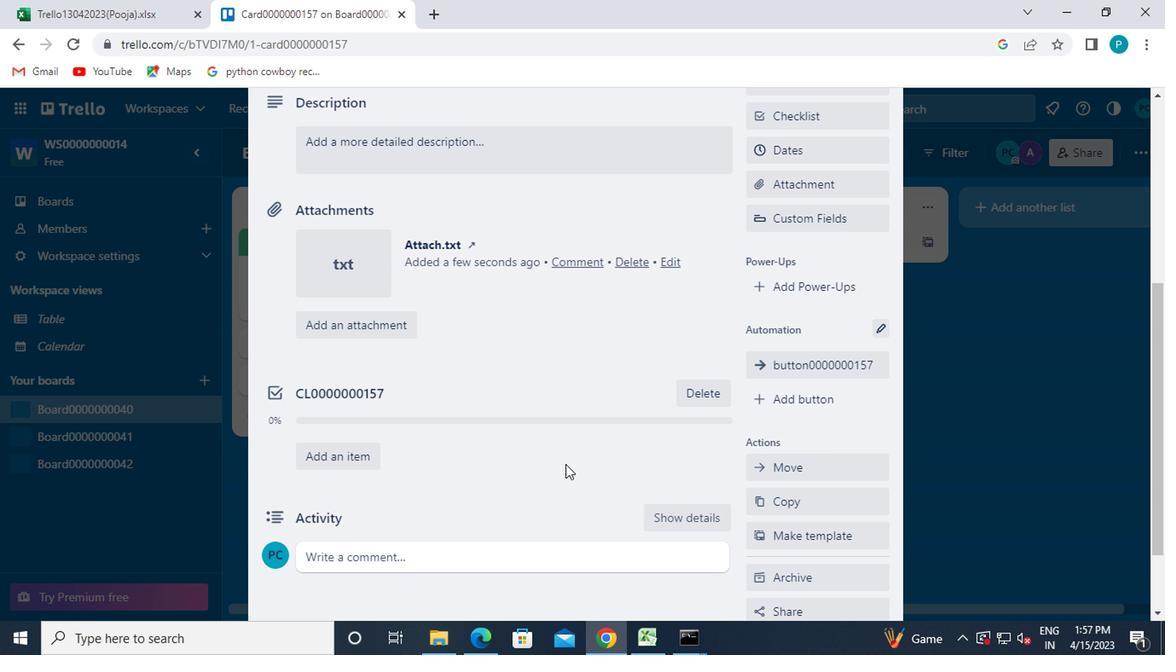 
Action: Mouse scrolled (530, 408) with delta (0, 0)
Screenshot: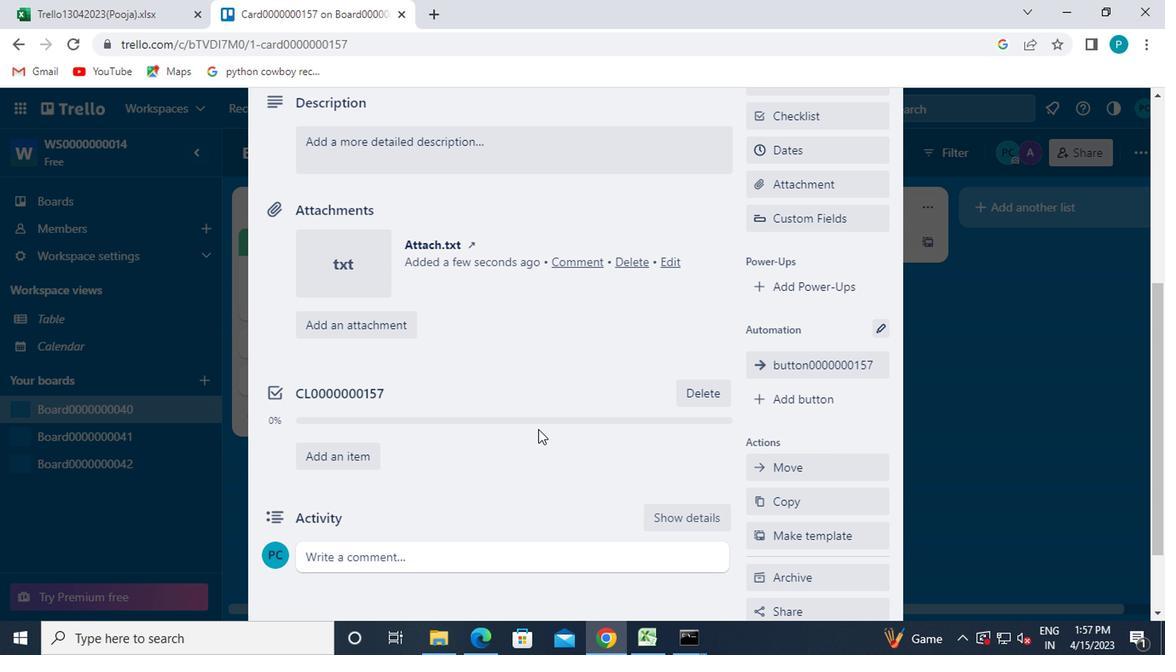 
Action: Mouse moved to (501, 389)
Screenshot: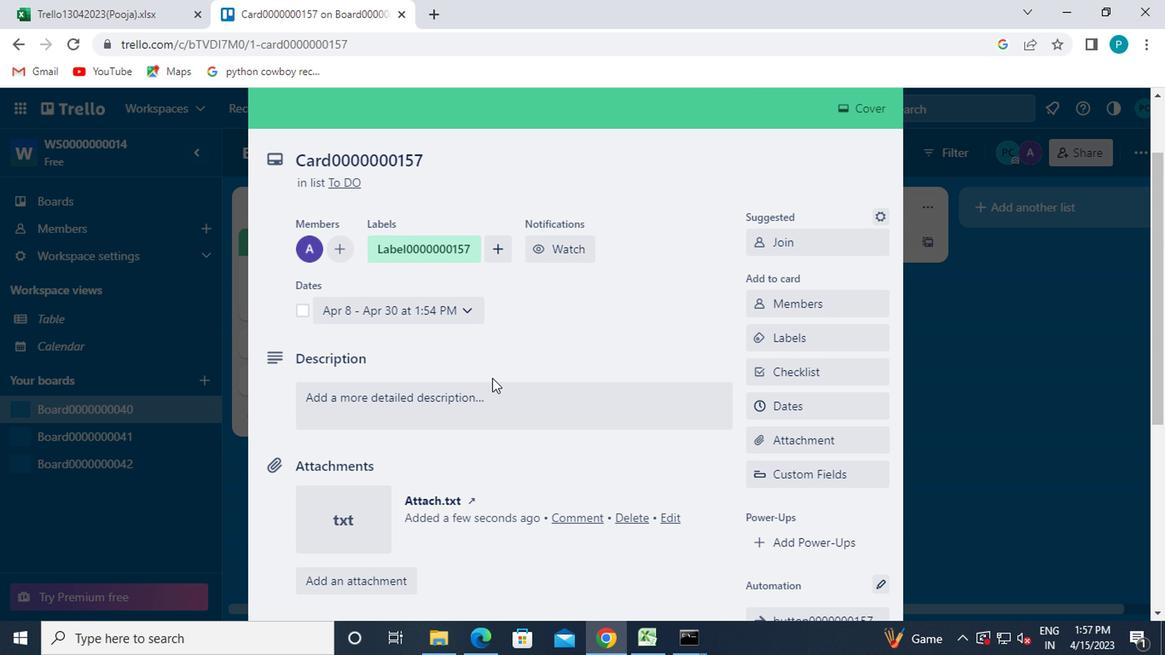 
Action: Mouse pressed left at (501, 389)
Screenshot: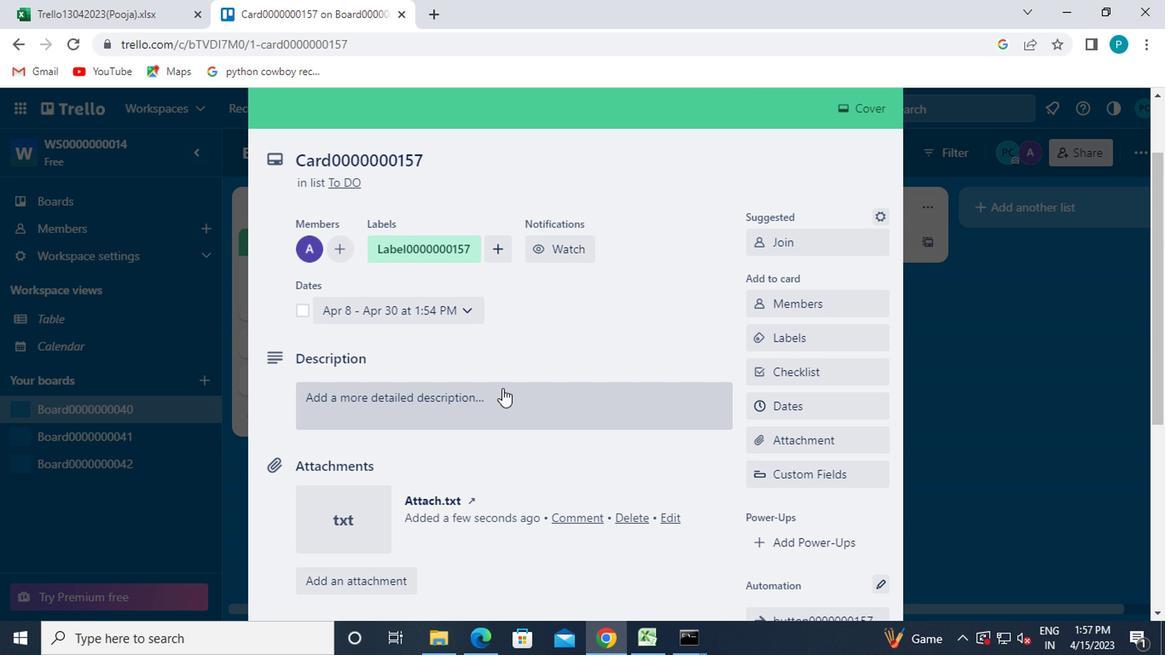 
Action: Key pressed <Key.caps_lock>ds0000000157
Screenshot: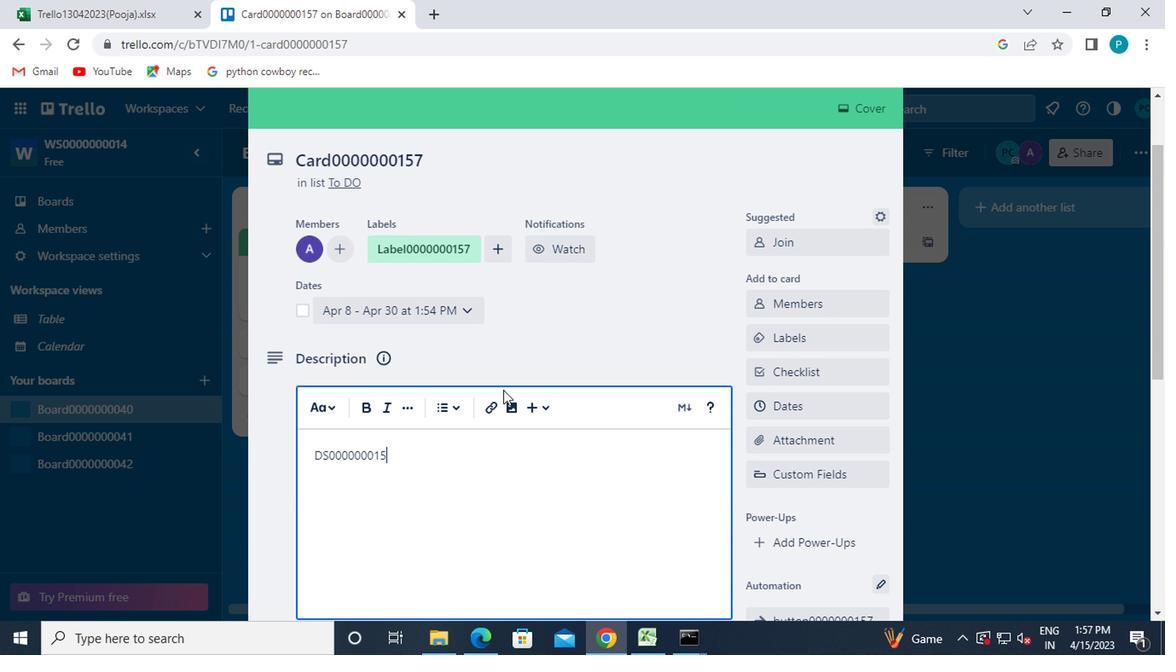 
Action: Mouse moved to (510, 390)
Screenshot: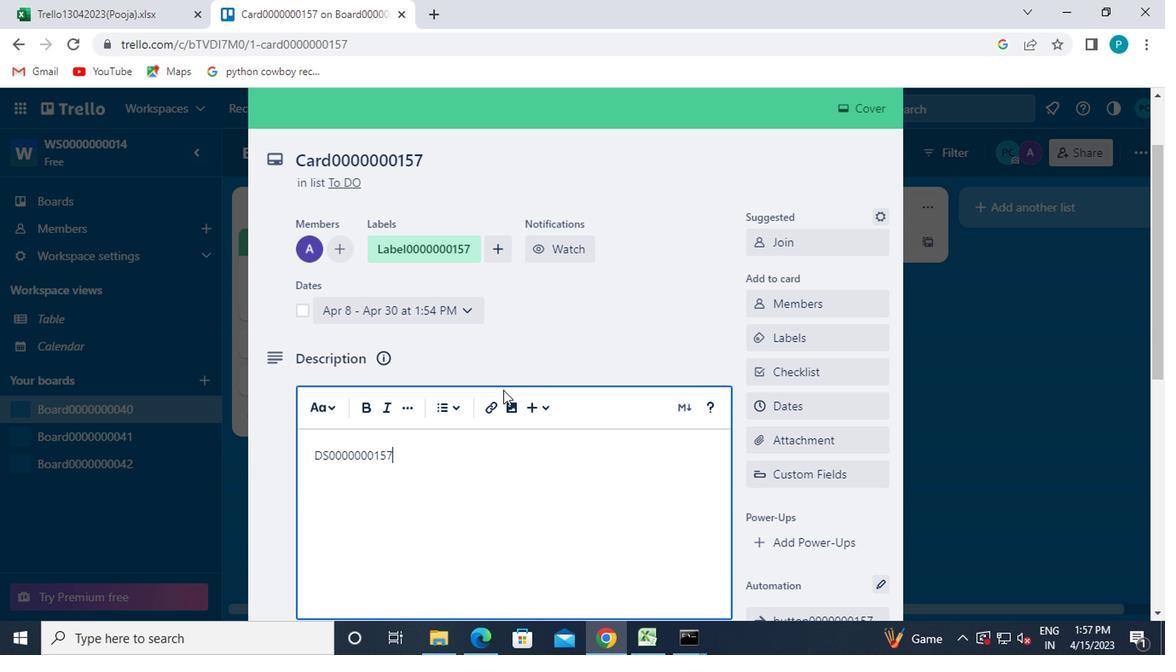 
Action: Mouse scrolled (510, 389) with delta (0, 0)
Screenshot: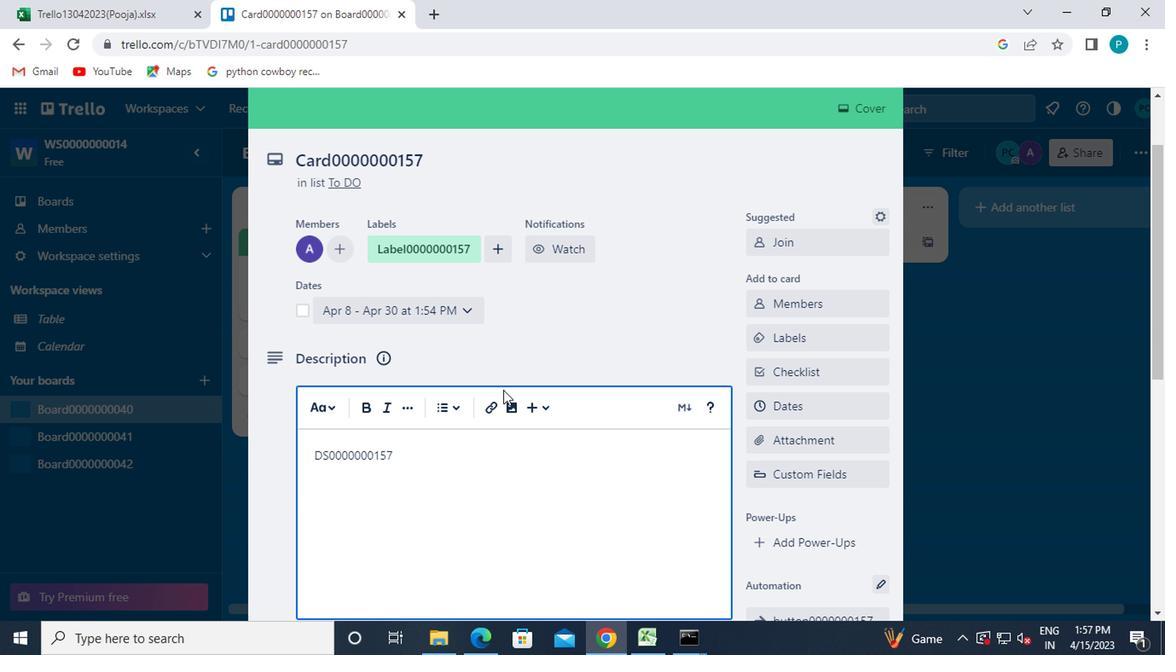 
Action: Mouse moved to (510, 390)
Screenshot: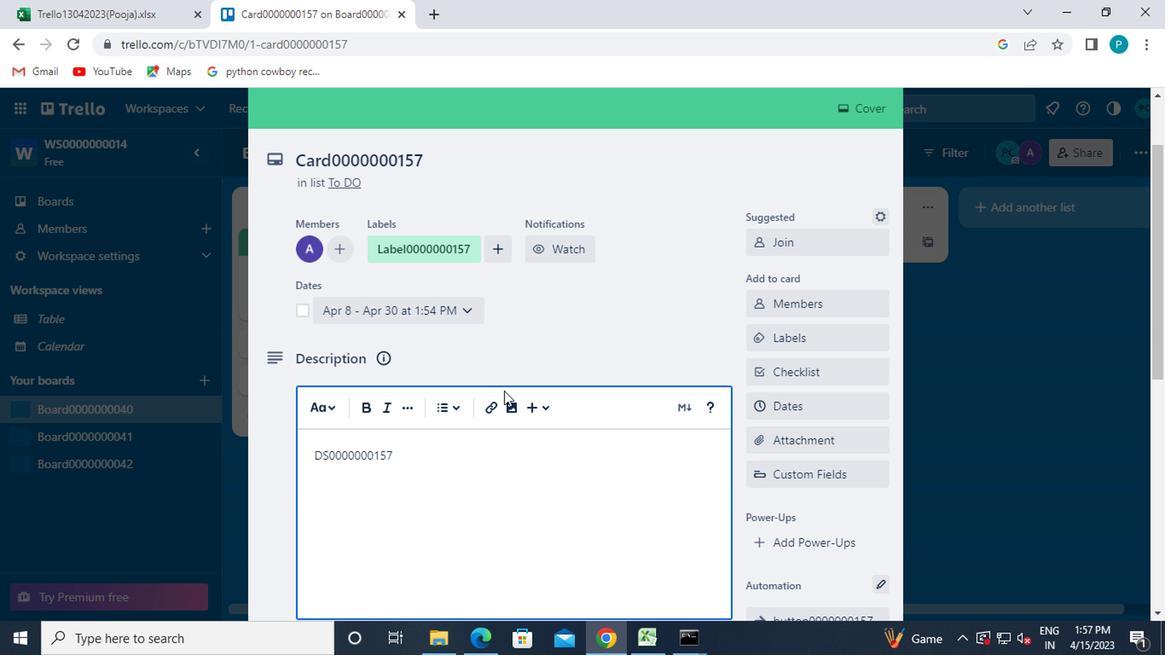 
Action: Mouse scrolled (510, 389) with delta (0, 0)
Screenshot: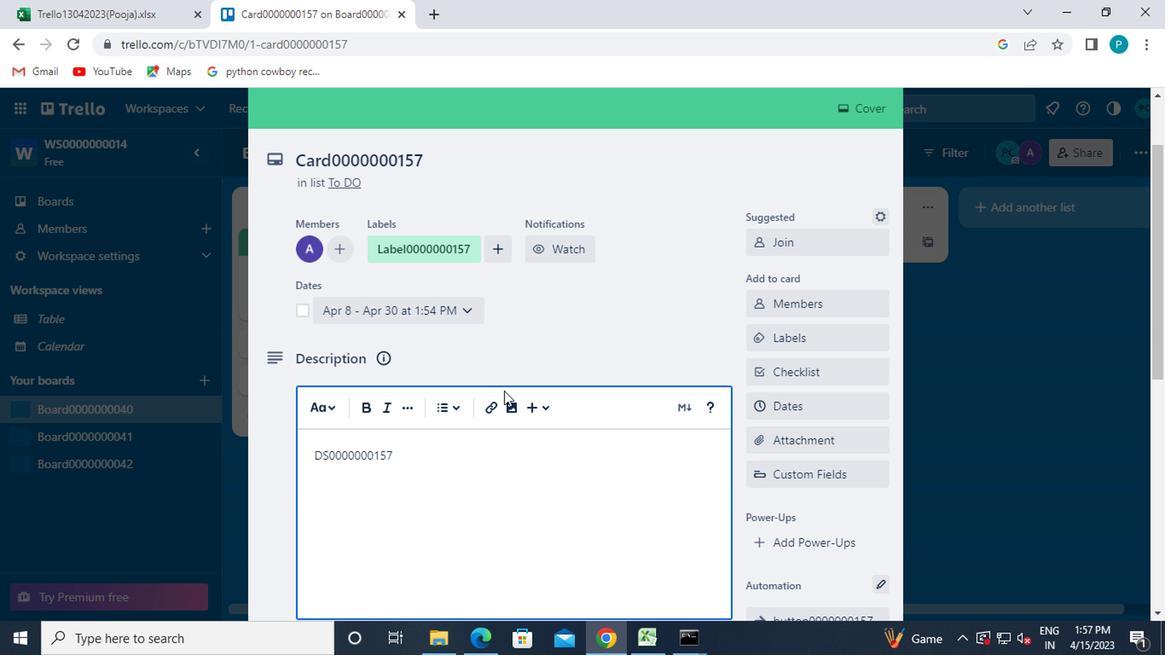 
Action: Mouse scrolled (510, 389) with delta (0, 0)
Screenshot: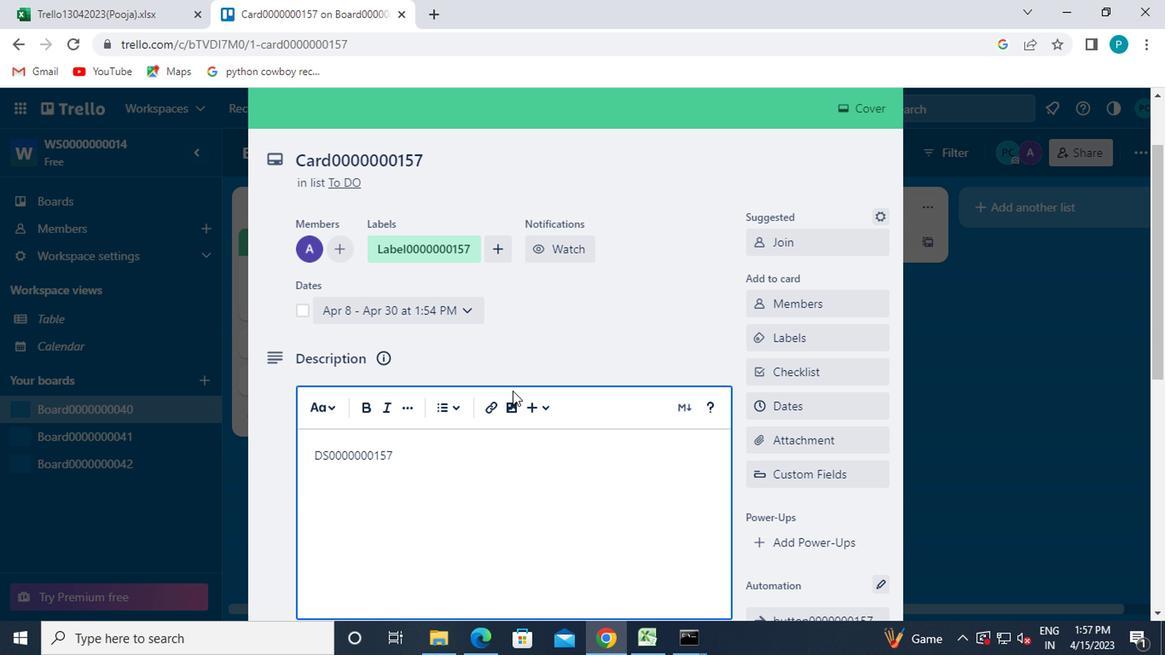
Action: Mouse moved to (510, 389)
Screenshot: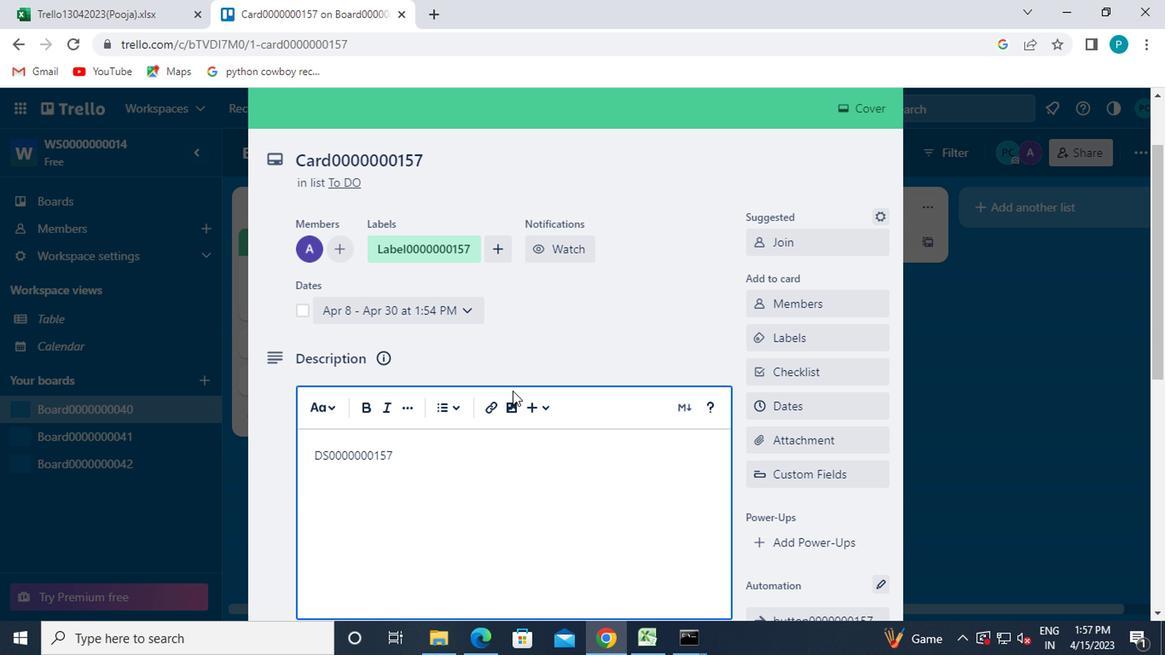 
Action: Mouse scrolled (510, 388) with delta (0, -1)
Screenshot: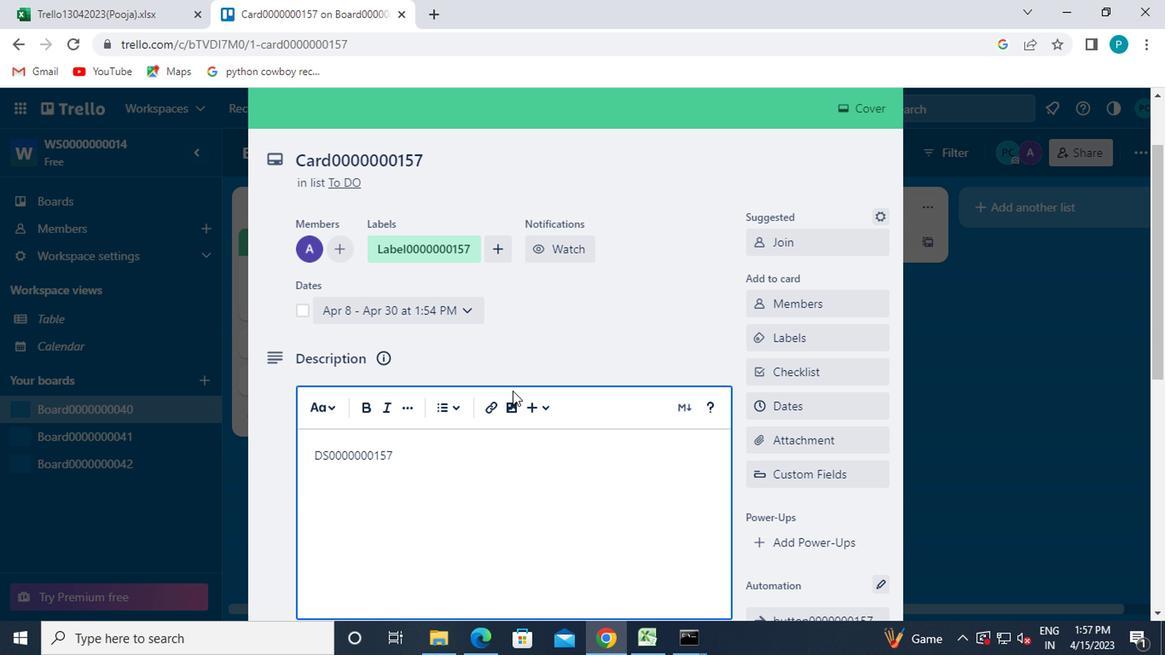 
Action: Mouse moved to (507, 389)
Screenshot: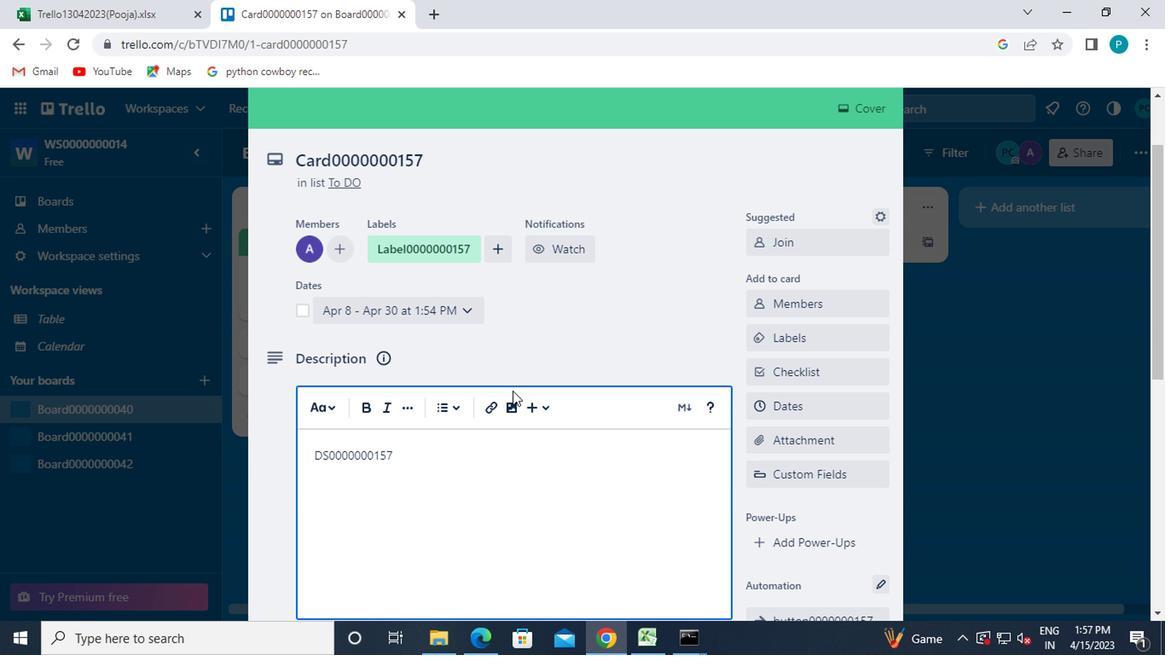 
Action: Mouse scrolled (507, 388) with delta (0, -1)
Screenshot: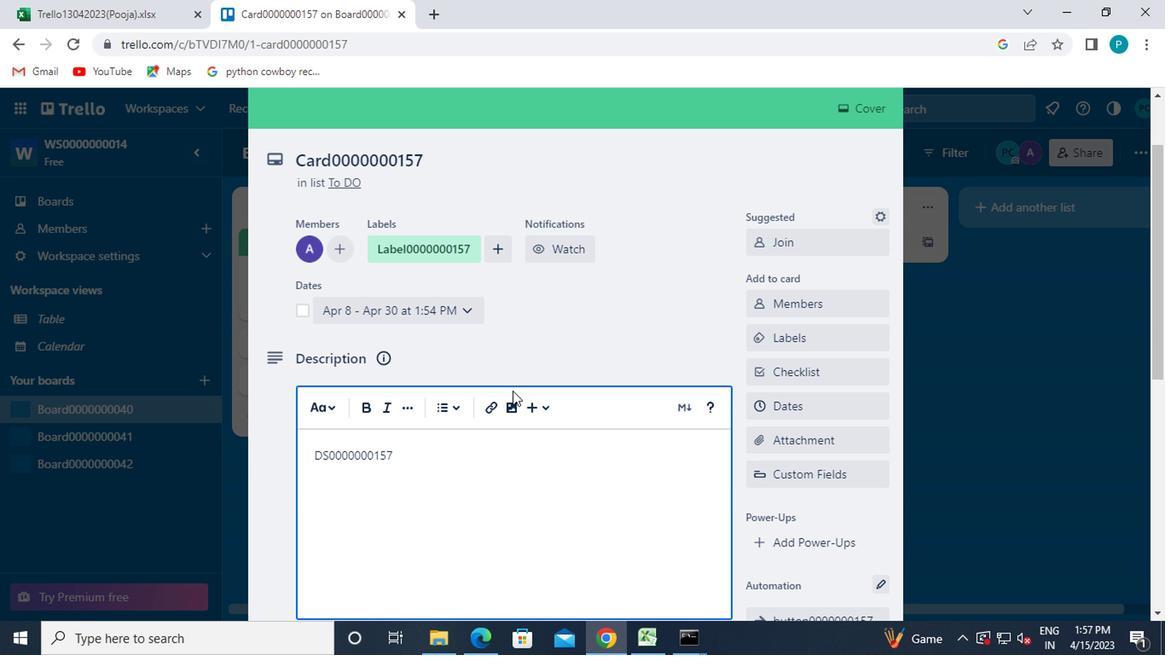 
Action: Mouse moved to (330, 217)
Screenshot: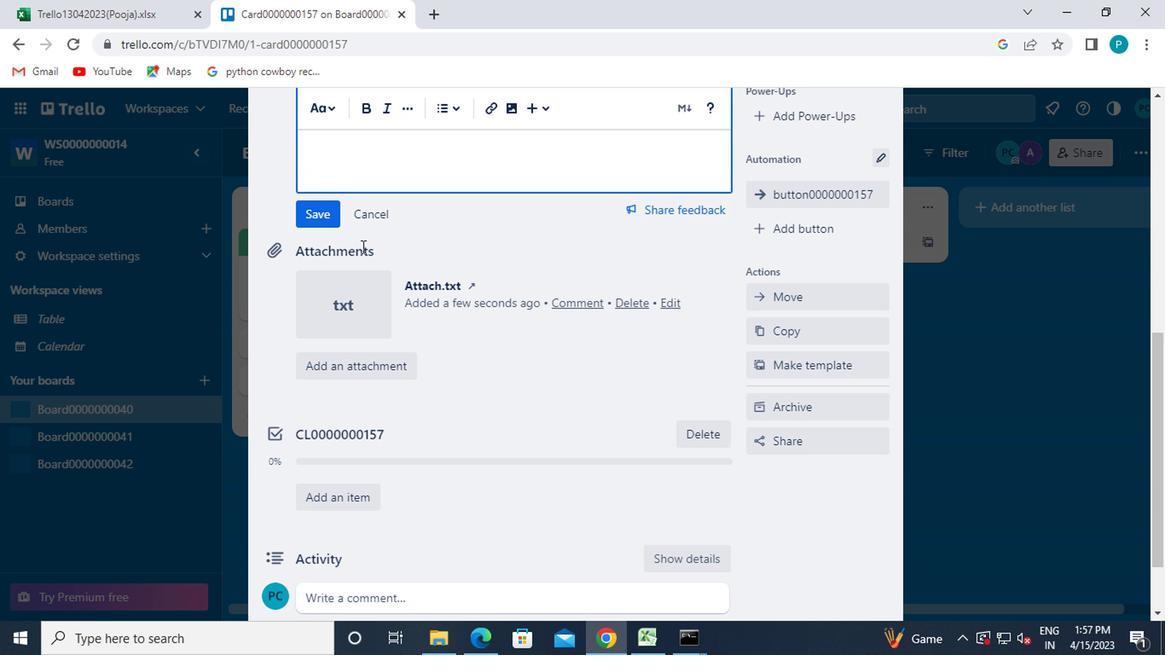 
Action: Mouse pressed left at (330, 217)
Screenshot: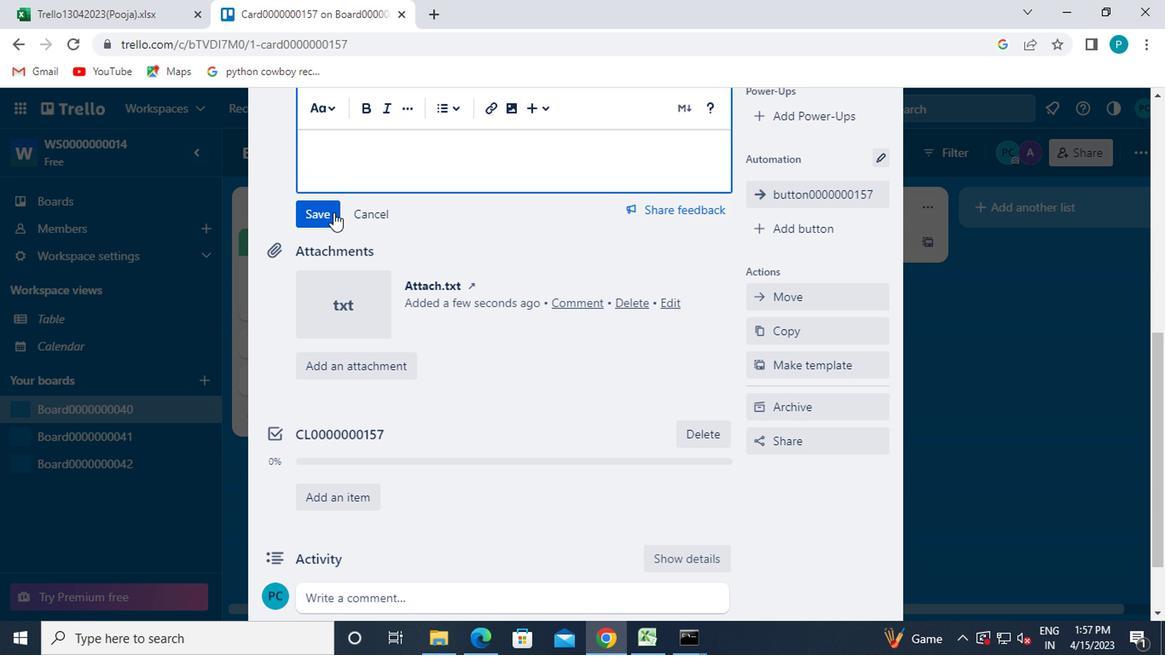 
Action: Mouse moved to (394, 321)
Screenshot: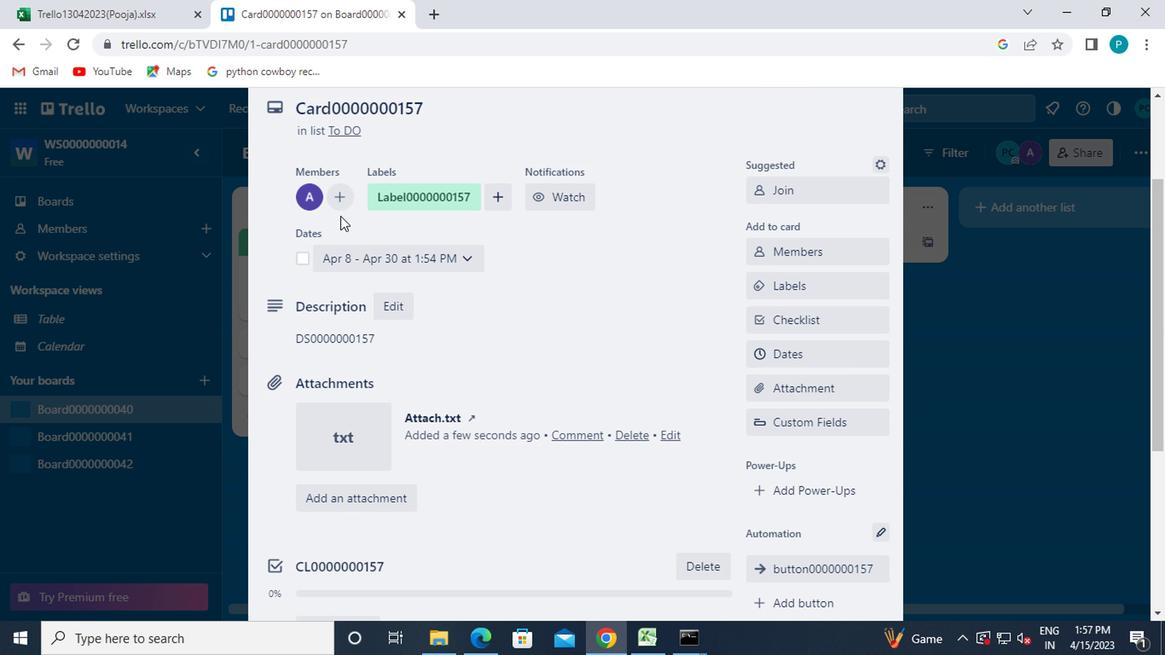 
Action: Mouse scrolled (394, 320) with delta (0, -1)
Screenshot: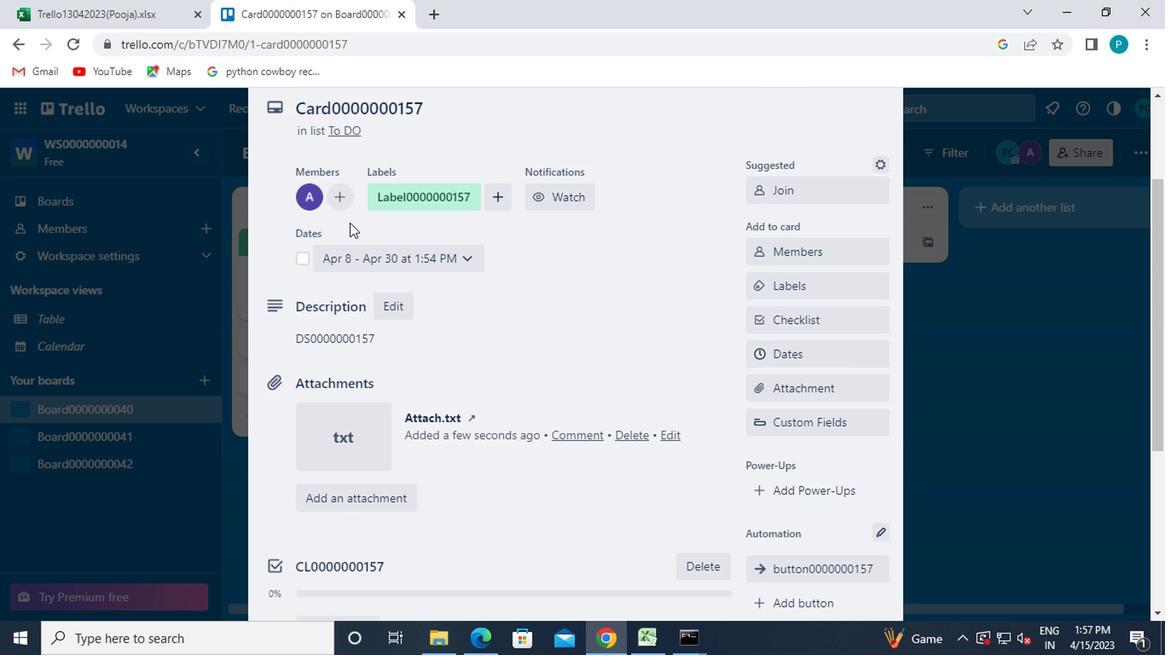 
Action: Mouse moved to (405, 347)
Screenshot: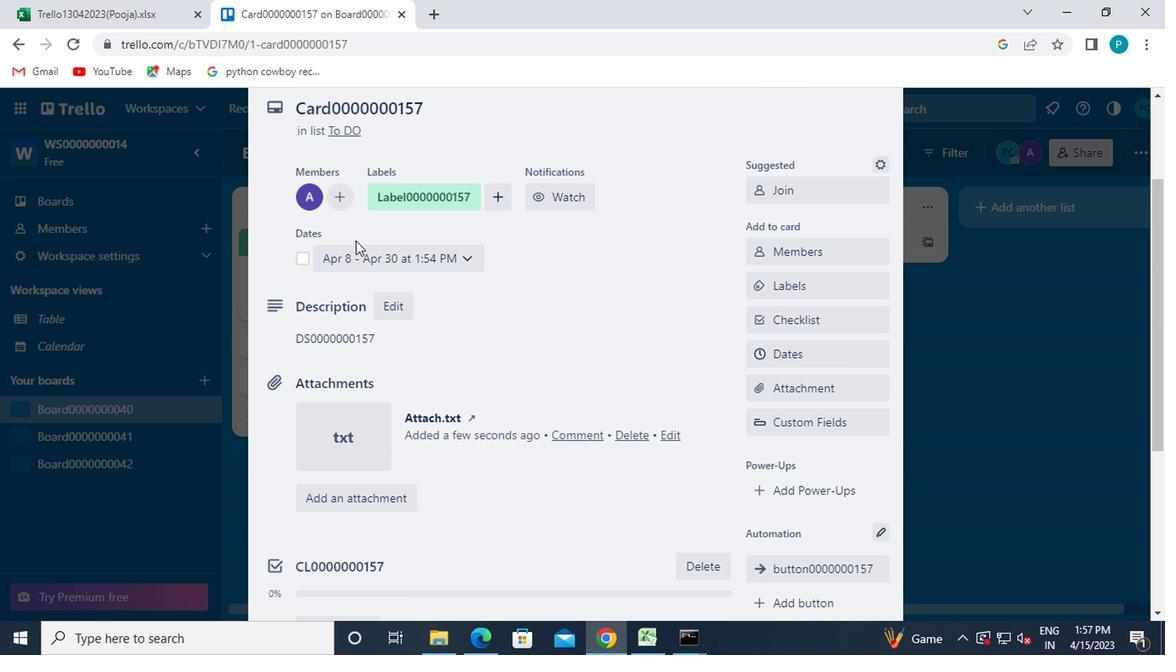 
Action: Mouse scrolled (405, 346) with delta (0, 0)
Screenshot: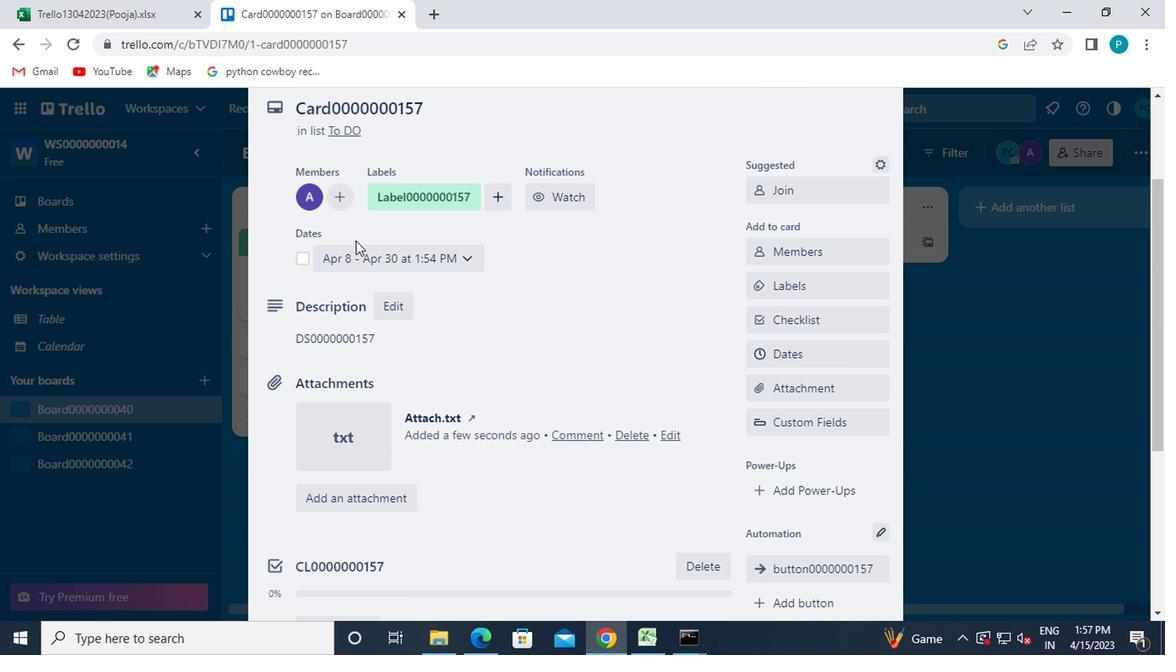 
Action: Mouse moved to (412, 371)
Screenshot: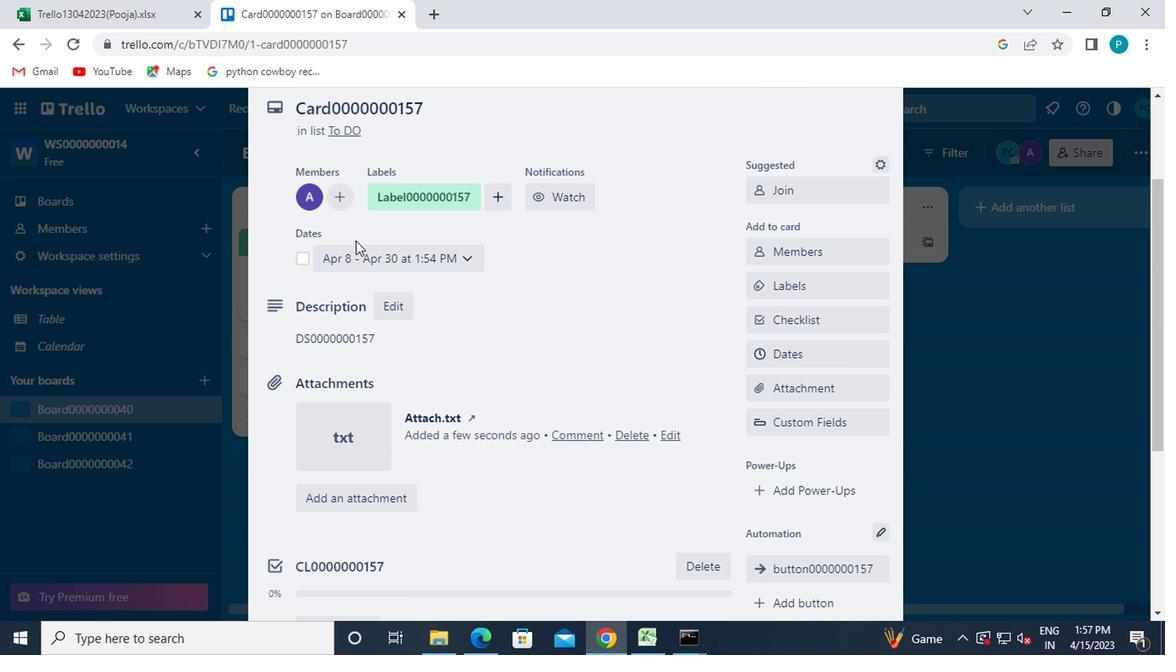 
Action: Mouse scrolled (412, 370) with delta (0, -1)
Screenshot: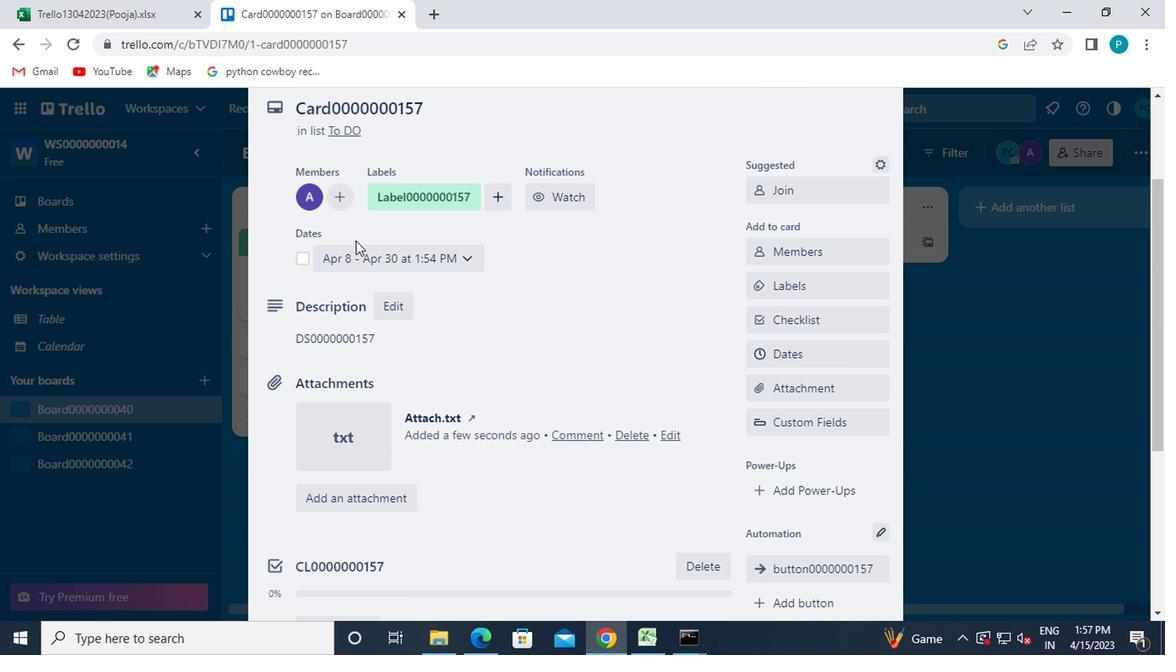 
Action: Mouse moved to (420, 405)
Screenshot: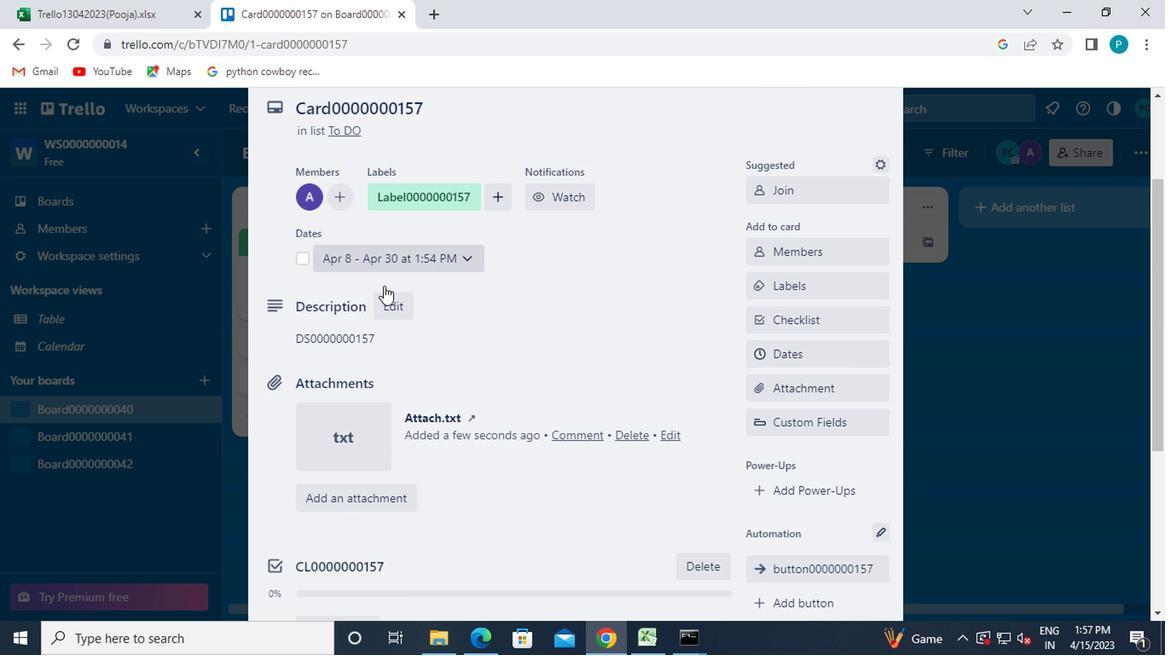 
Action: Mouse scrolled (420, 404) with delta (0, -1)
Screenshot: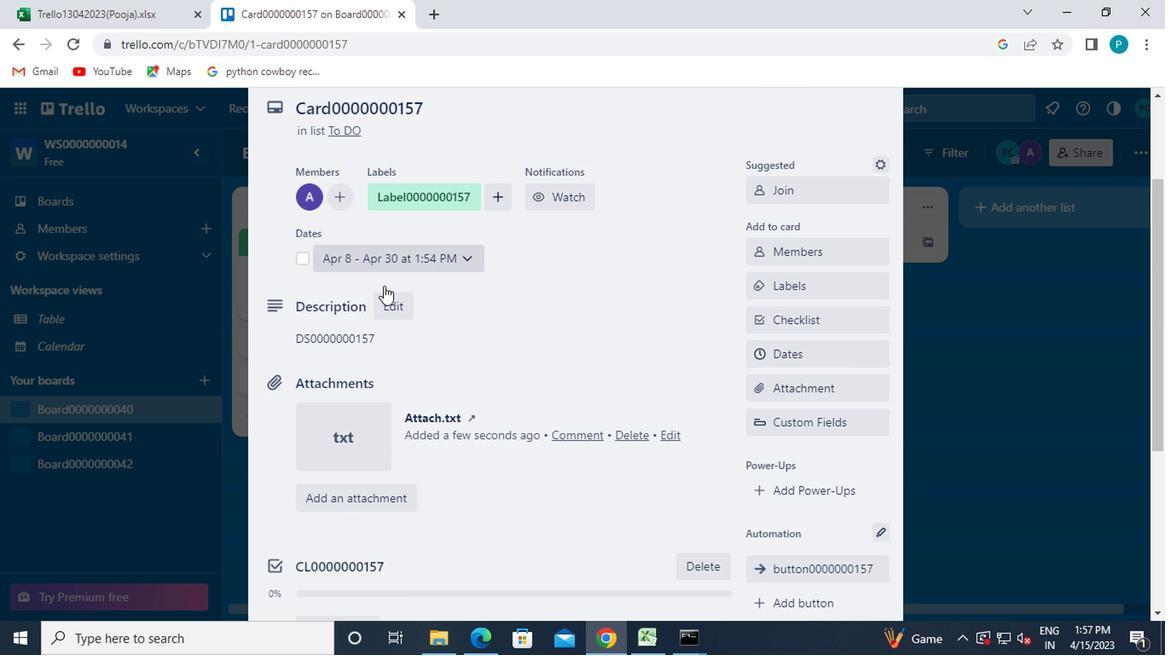 
Action: Mouse moved to (388, 431)
Screenshot: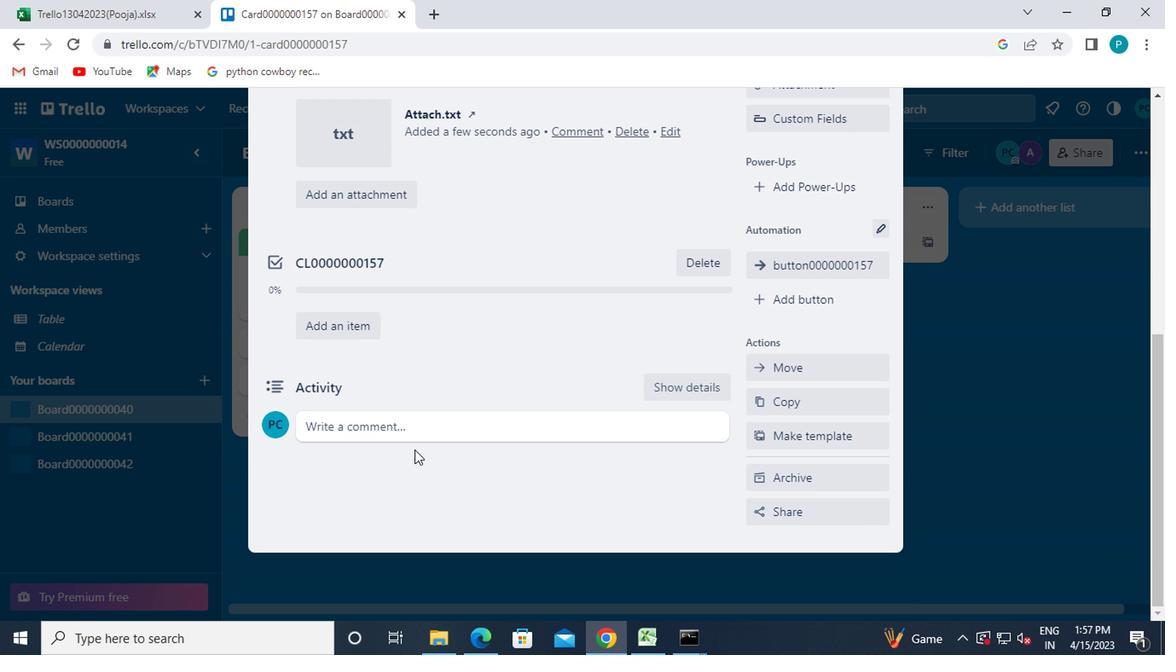 
Action: Mouse pressed left at (388, 431)
Screenshot: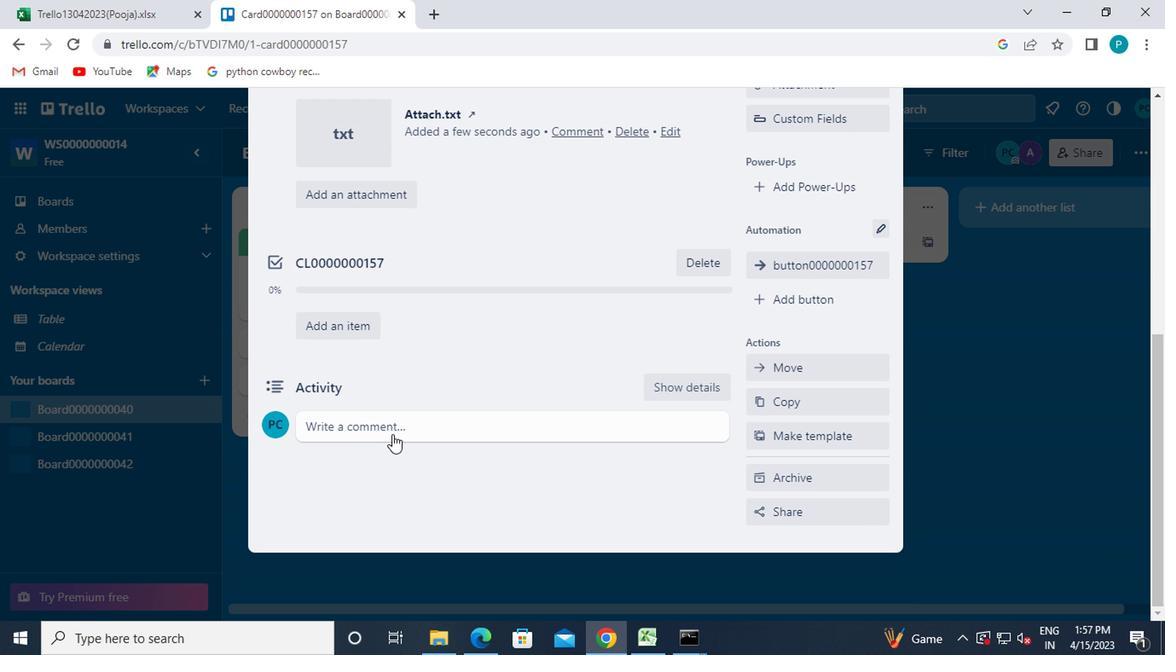 
Action: Key pressed cm0000000157
Screenshot: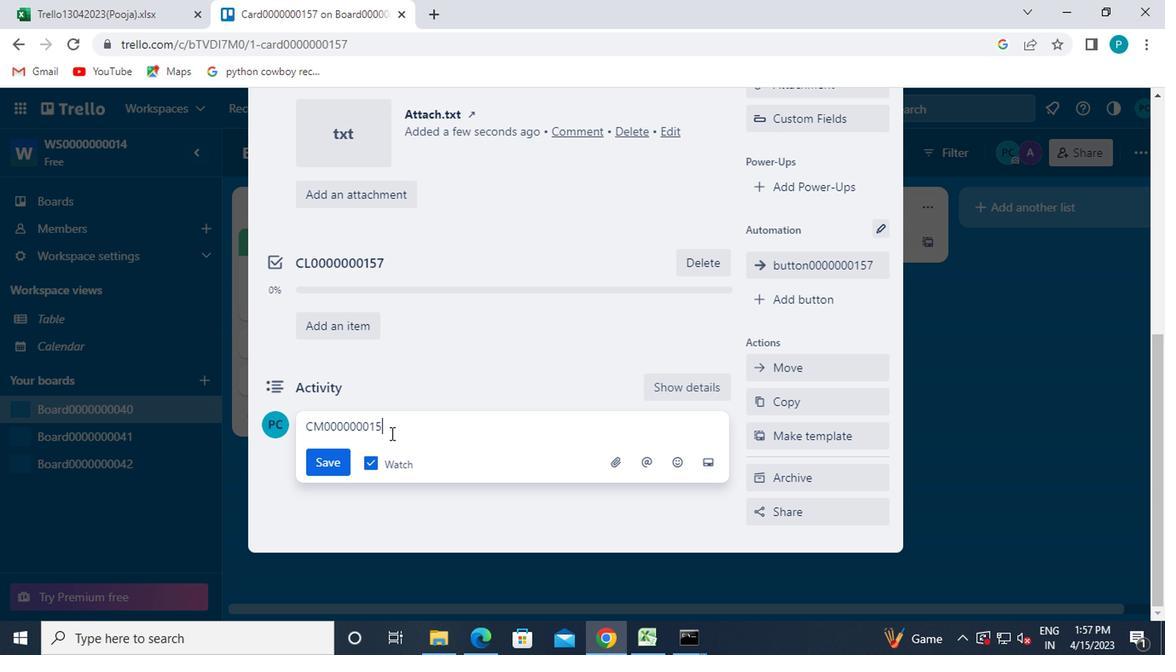 
Action: Mouse moved to (345, 465)
Screenshot: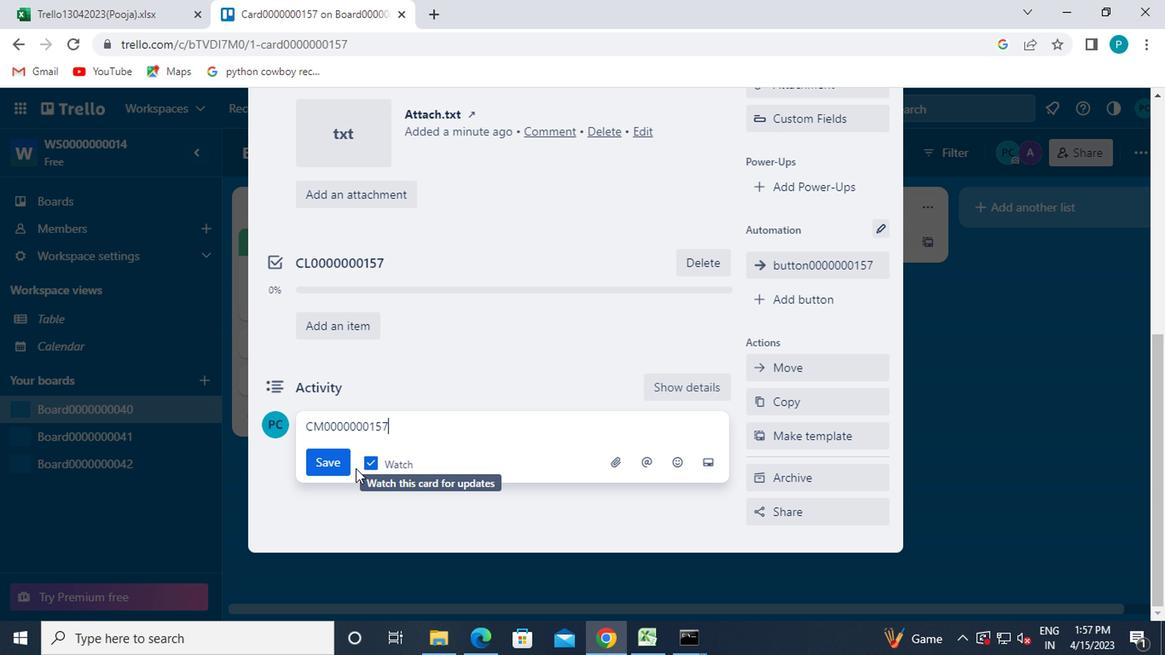 
Action: Mouse pressed left at (345, 465)
Screenshot: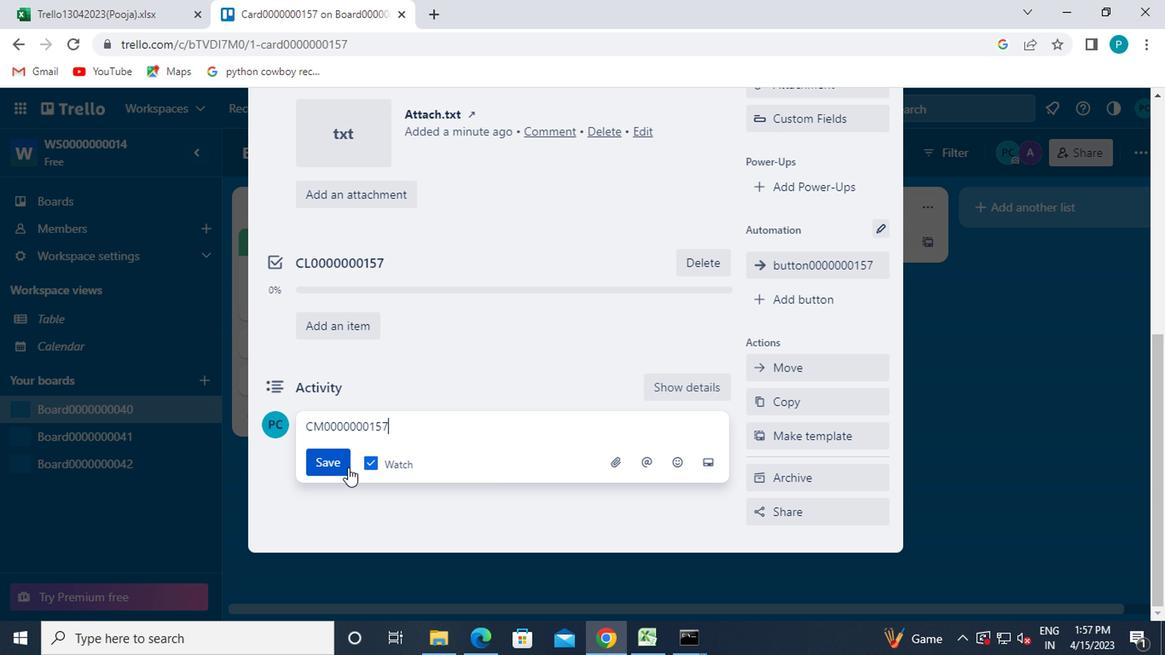 
Action: Mouse moved to (366, 458)
Screenshot: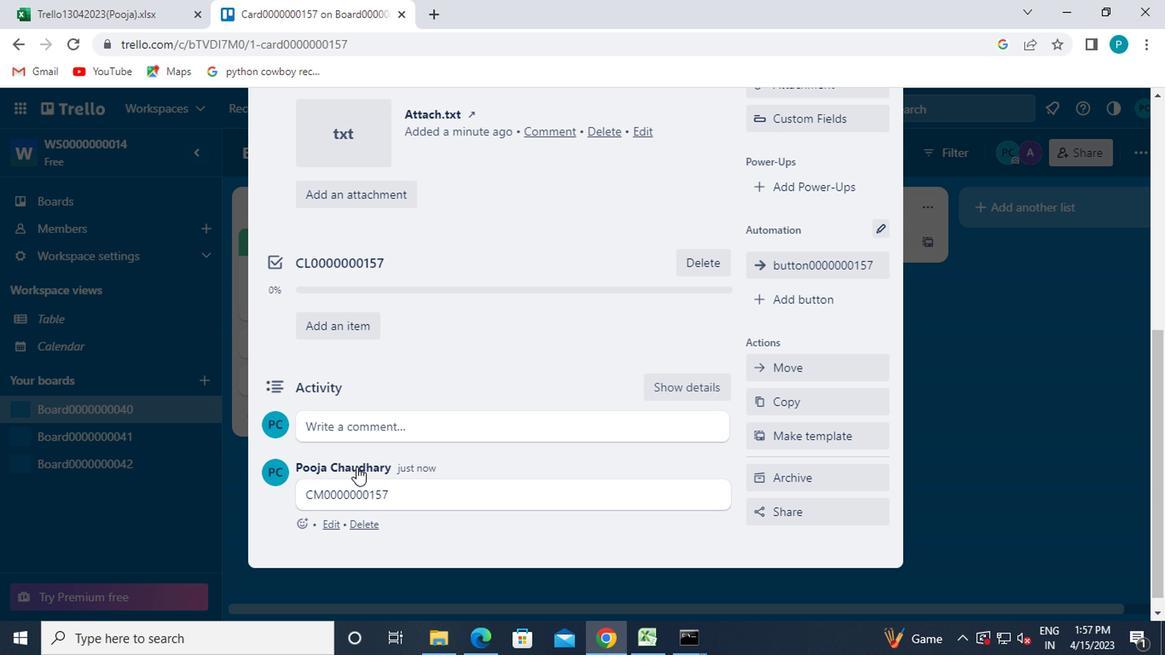 
Action: Mouse scrolled (366, 459) with delta (0, 0)
Screenshot: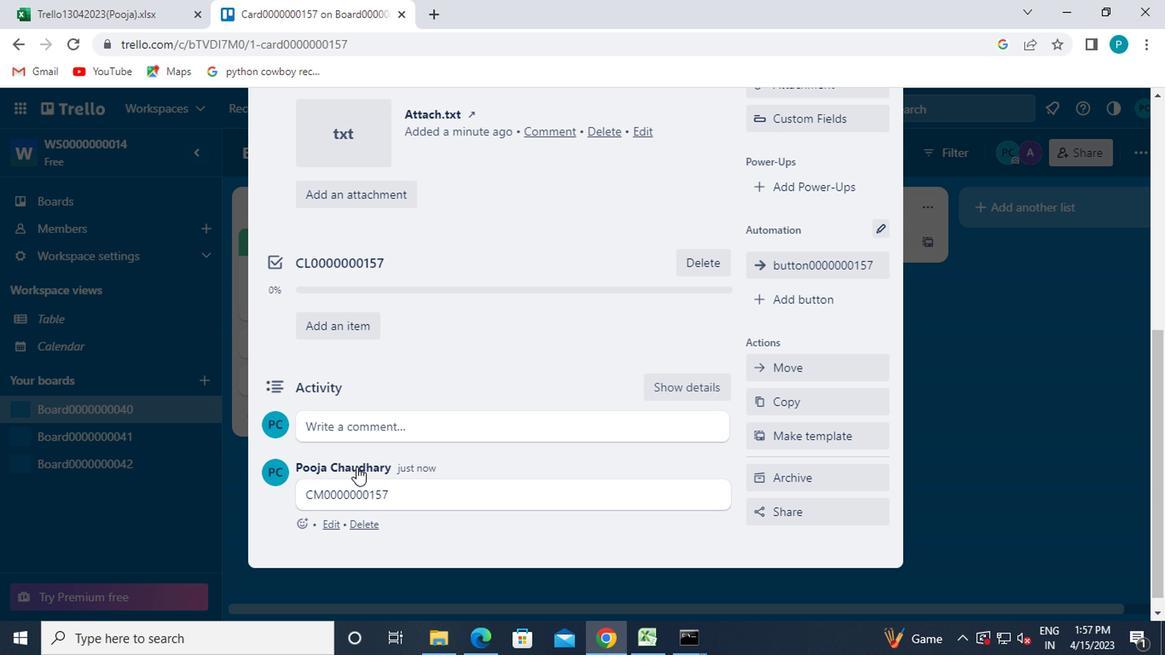 
Action: Mouse moved to (372, 458)
Screenshot: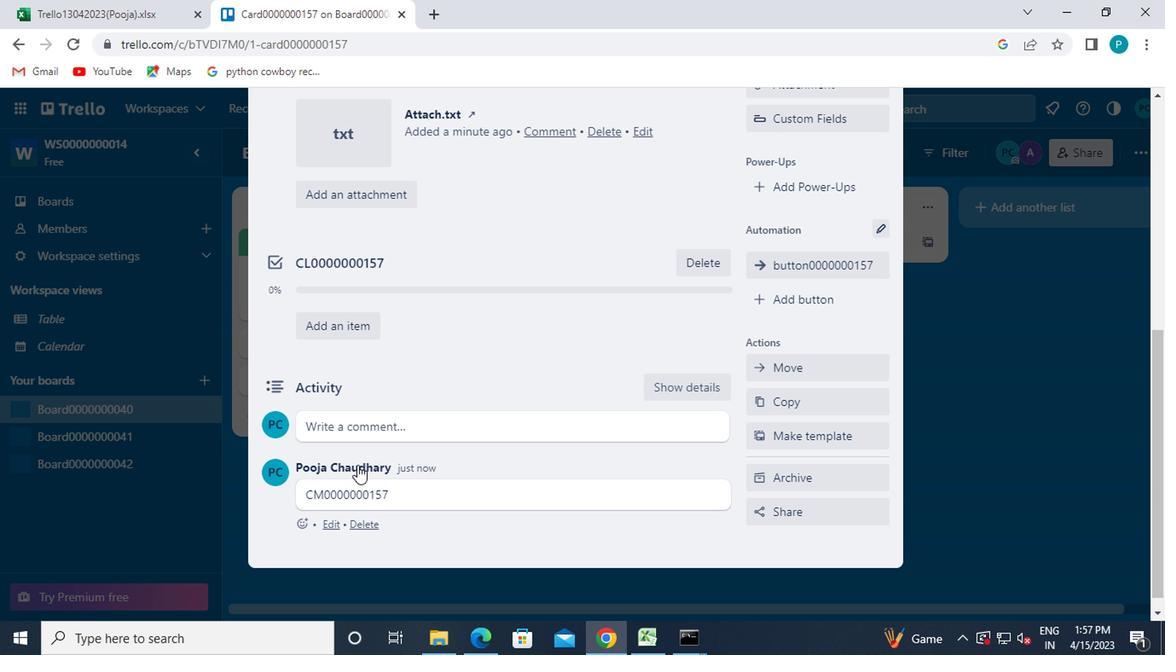 
Action: Mouse scrolled (372, 459) with delta (0, 0)
Screenshot: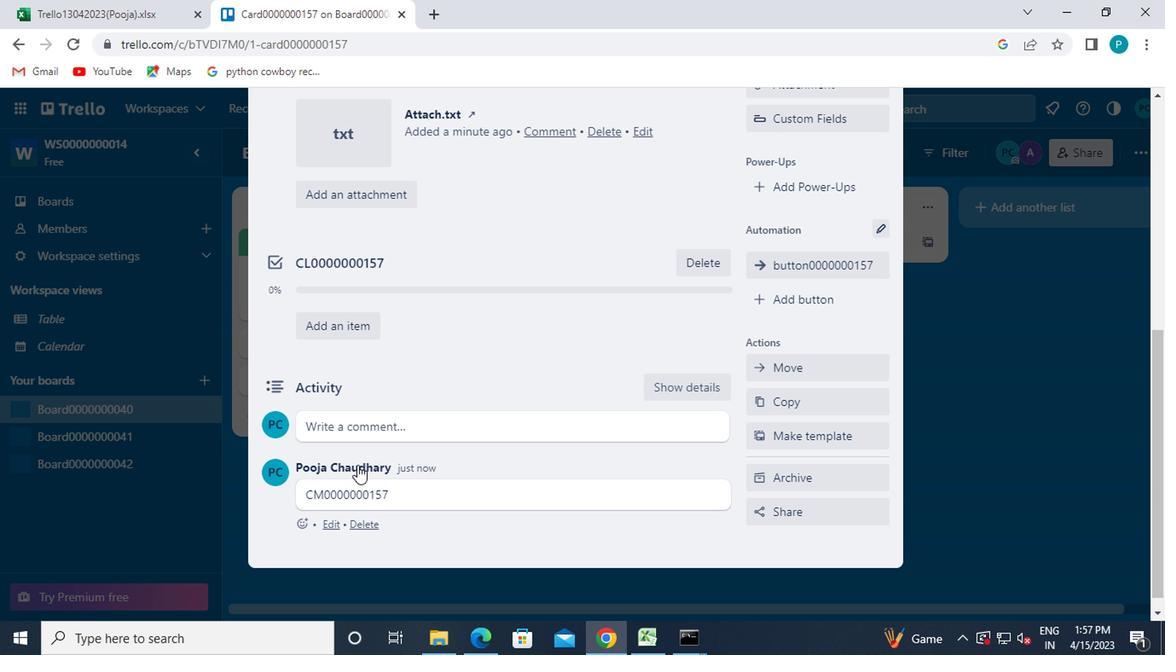 
Action: Mouse moved to (385, 452)
Screenshot: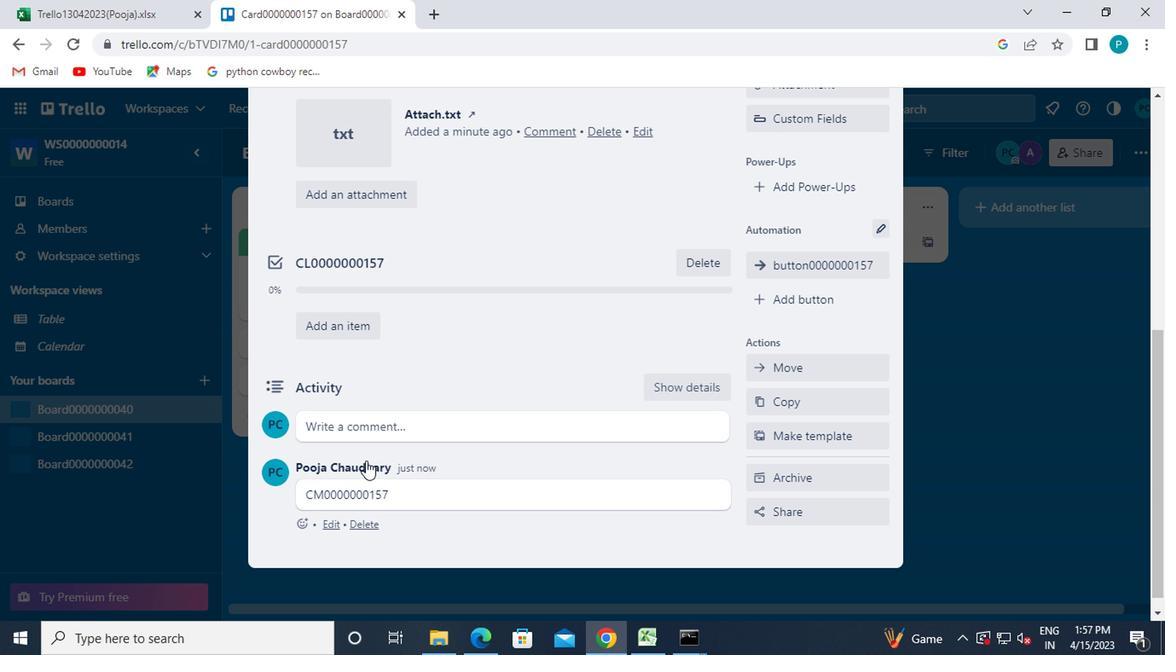 
Action: Mouse scrolled (385, 453) with delta (0, 1)
Screenshot: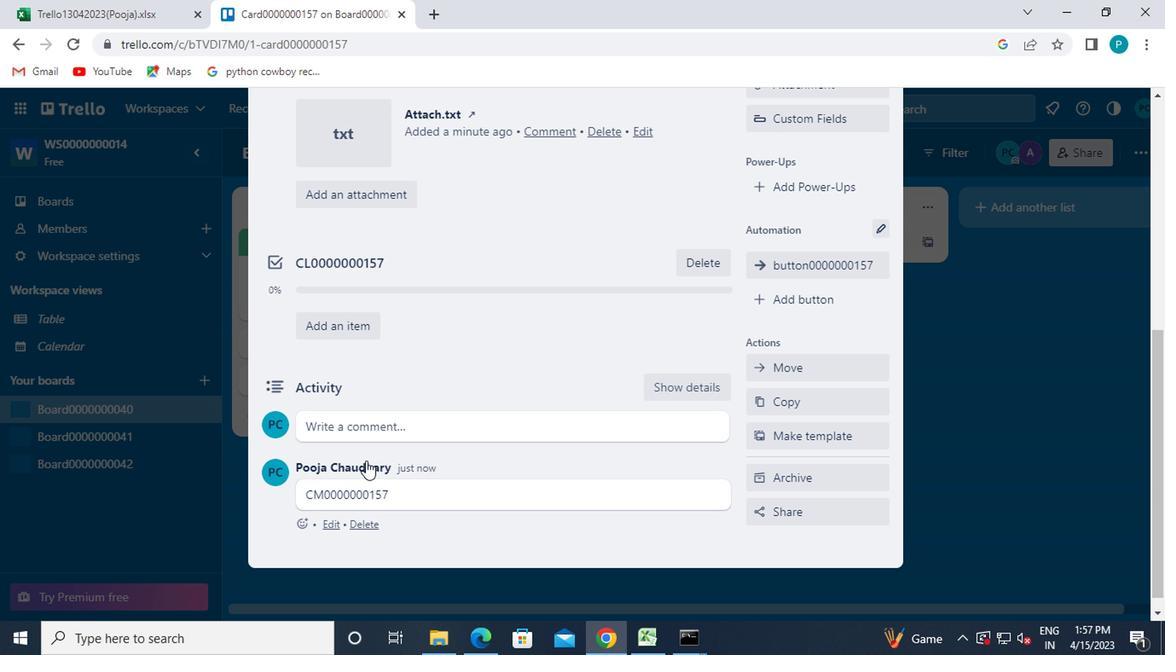 
Action: Mouse moved to (627, 432)
Screenshot: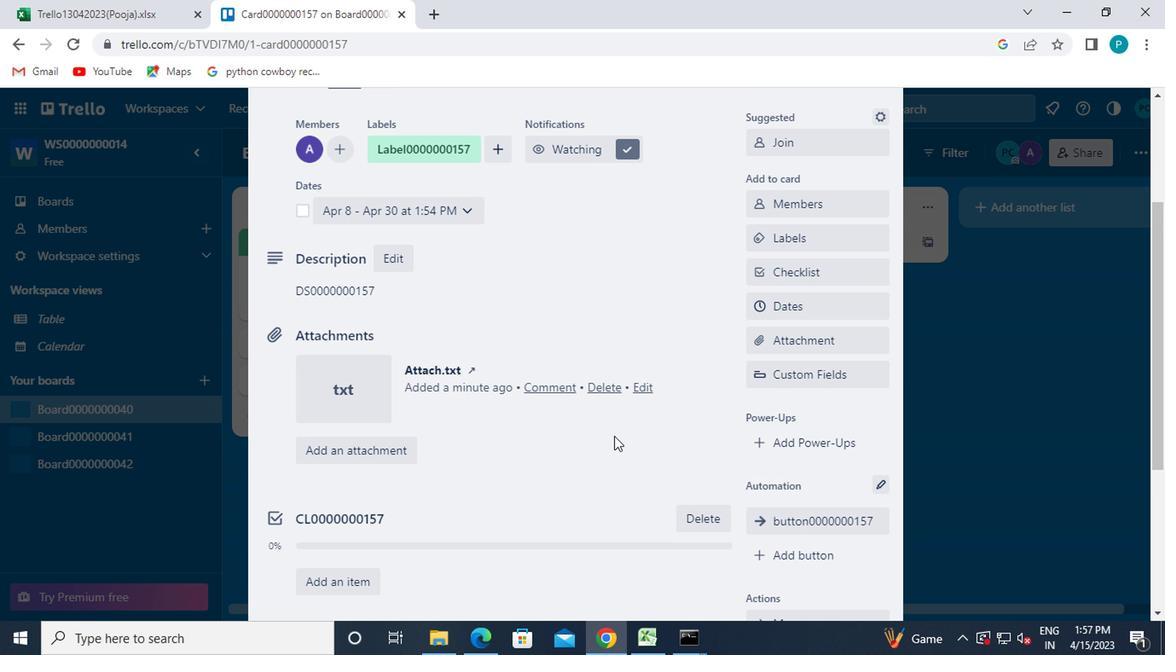 
Action: Mouse scrolled (627, 433) with delta (0, 0)
Screenshot: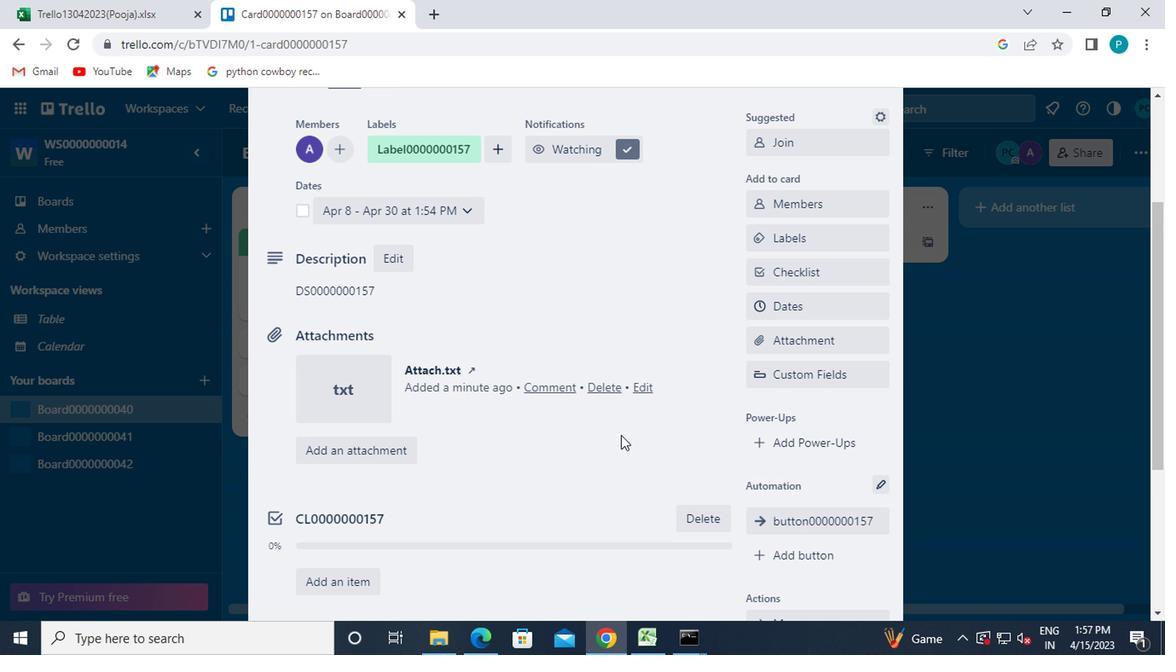 
Action: Mouse moved to (627, 432)
Screenshot: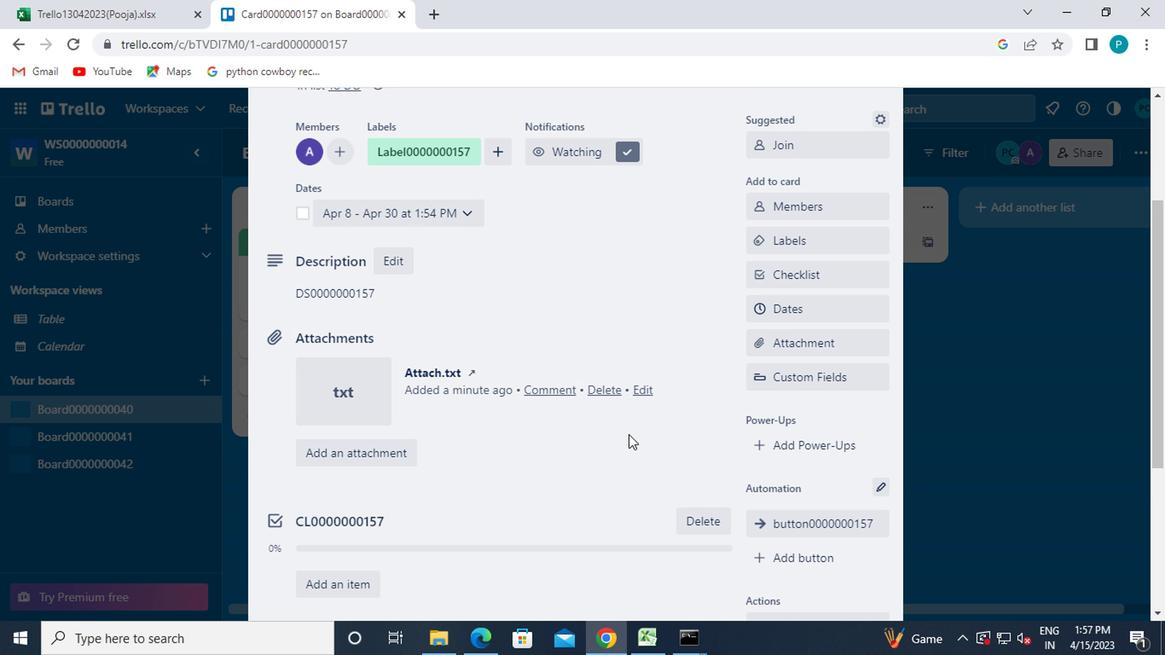 
